 Task: Look for space in Naranjos, Mexico from 5th July, 2023 to 10th July, 2023 for 4 adults in price range Rs.9000 to Rs.14000. Place can be entire place with 2 bedrooms having 4 beds and 2 bathrooms. Property type can be house, flat, guest house. Booking option can be shelf check-in. Required host language is English.
Action: Mouse moved to (500, 94)
Screenshot: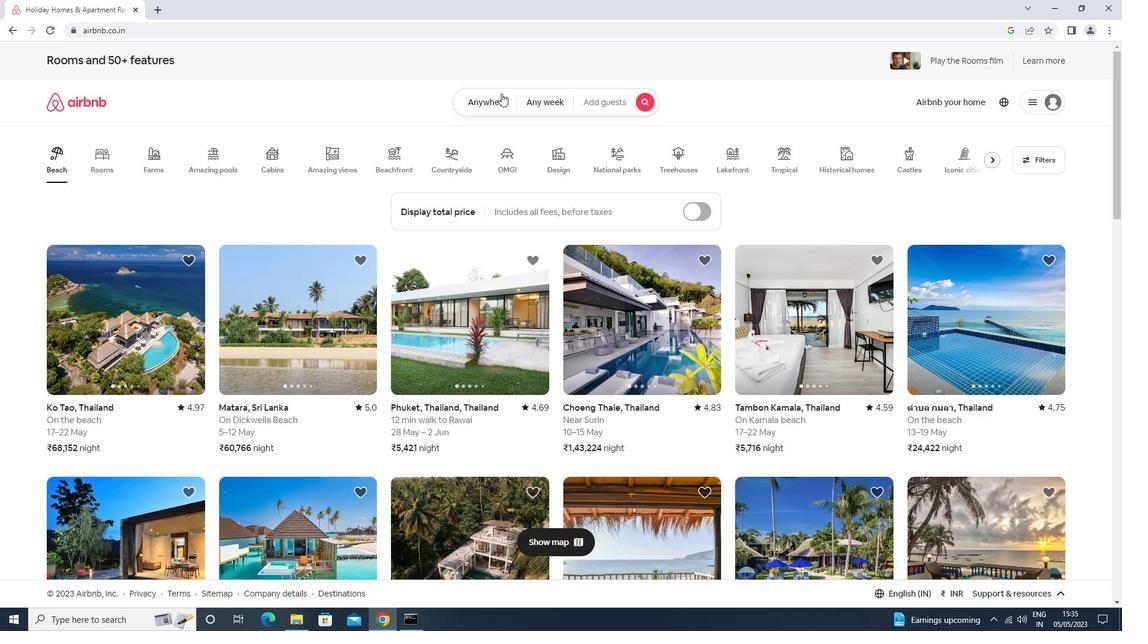 
Action: Mouse pressed left at (500, 94)
Screenshot: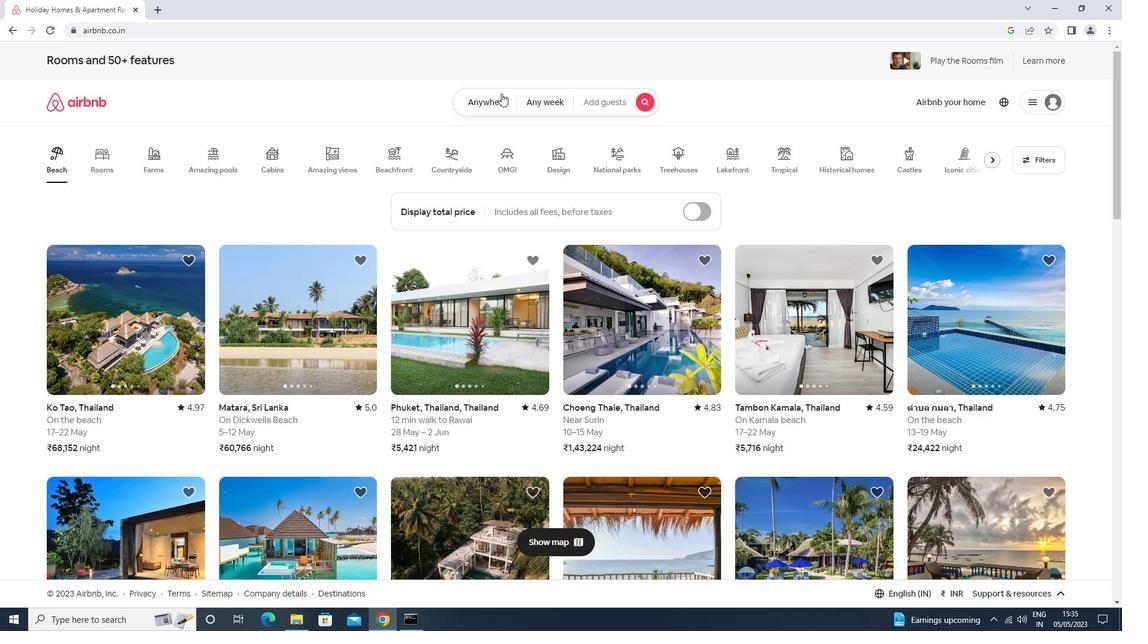 
Action: Mouse moved to (408, 149)
Screenshot: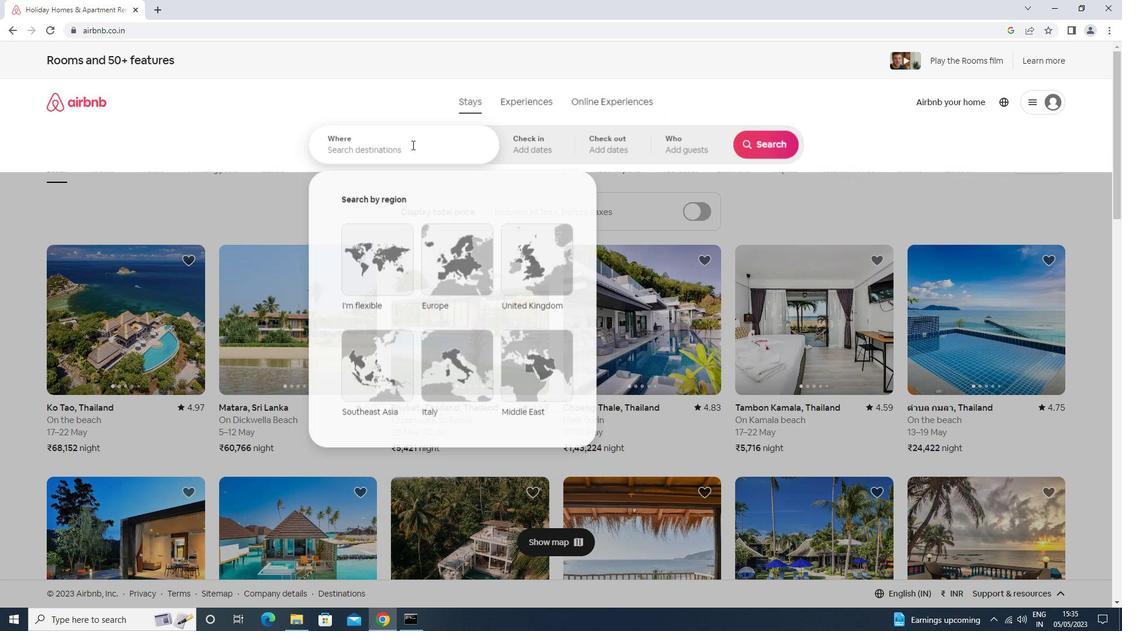 
Action: Mouse pressed left at (408, 149)
Screenshot: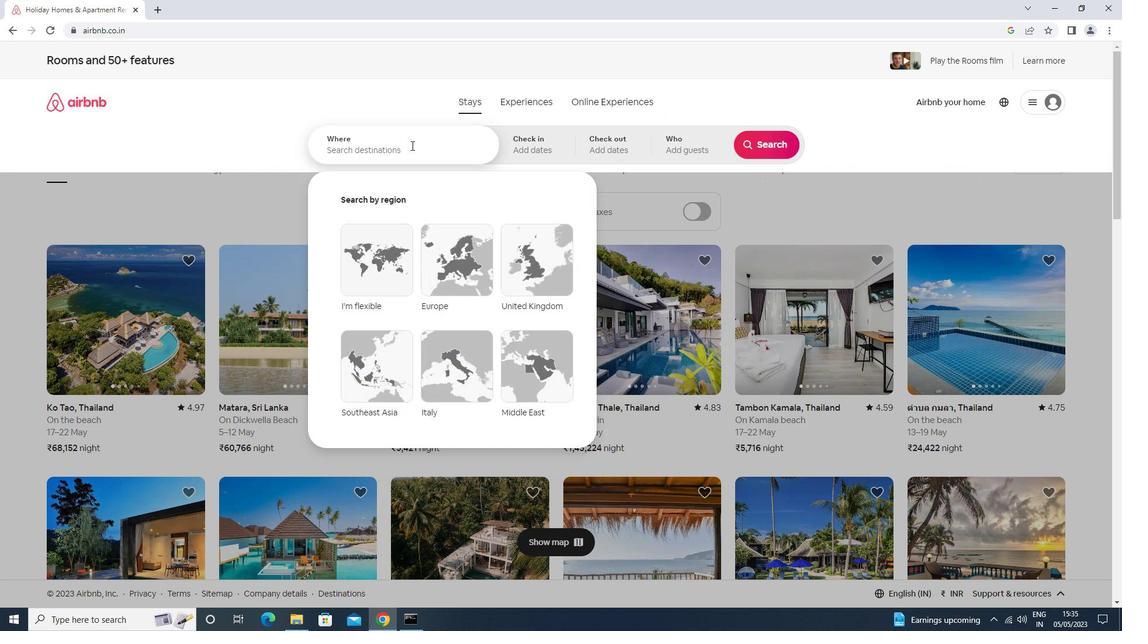 
Action: Mouse moved to (408, 152)
Screenshot: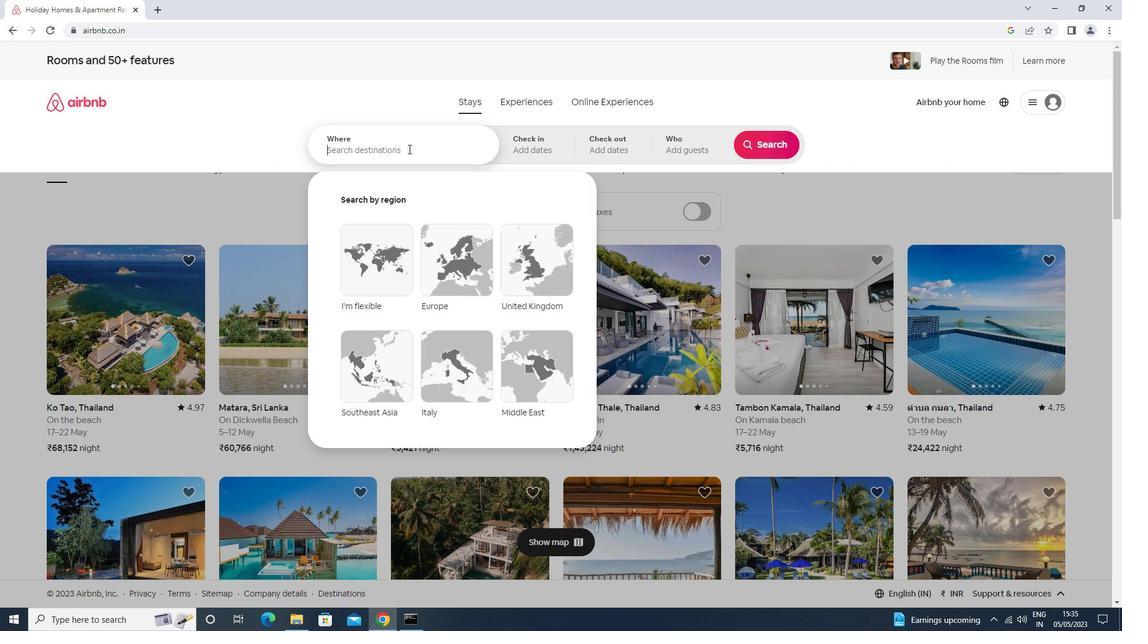 
Action: Key pressed naranjos<Key.space><Key.shift><Key.shift><Key.shift><Key.shift><Key.shift>,<Key.space>MEXICO<Key.enter>
Screenshot: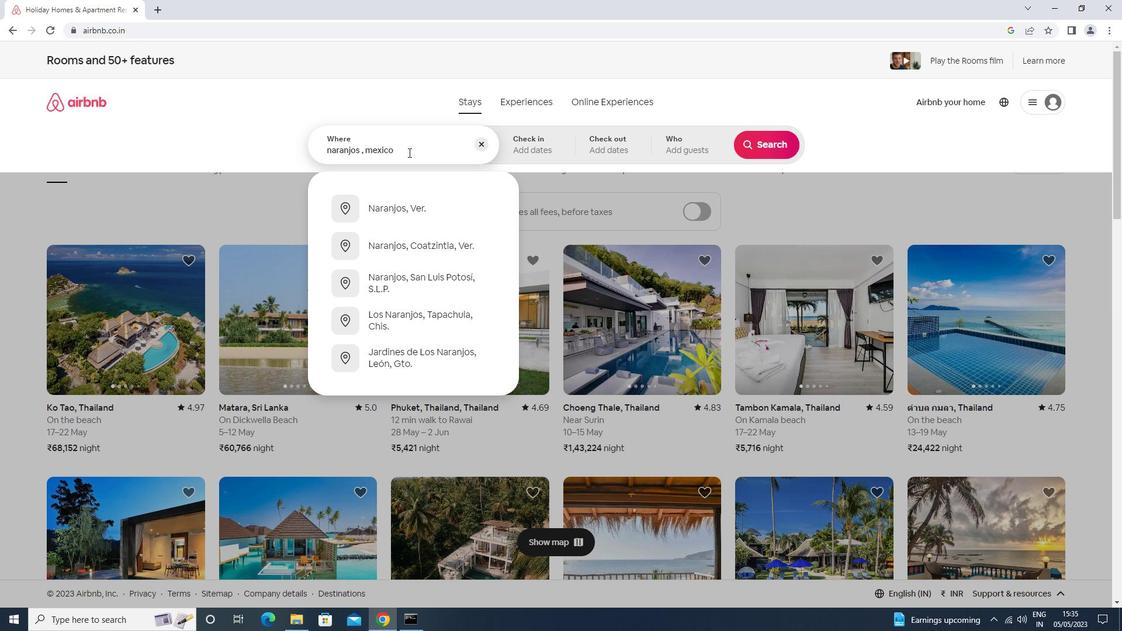 
Action: Mouse moved to (764, 242)
Screenshot: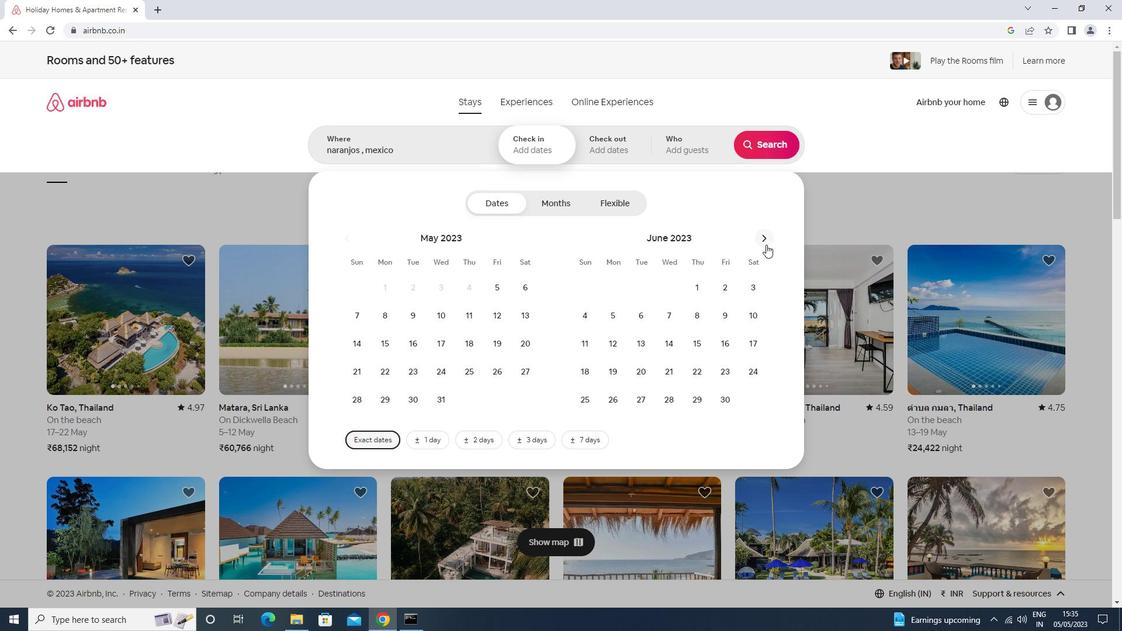 
Action: Mouse pressed left at (764, 242)
Screenshot: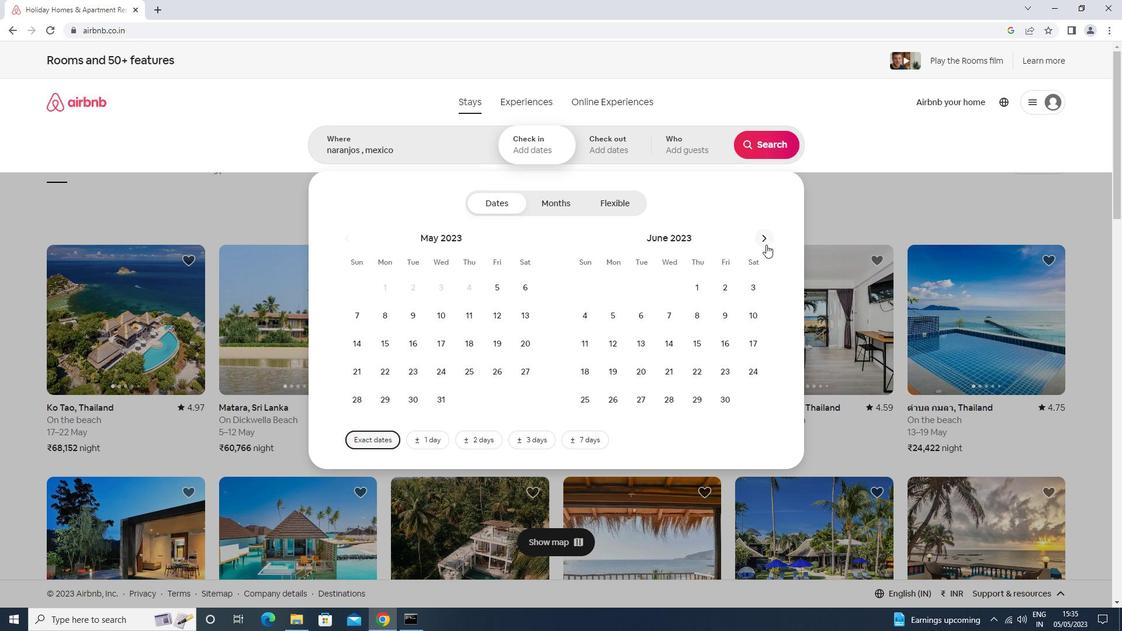 
Action: Mouse moved to (672, 310)
Screenshot: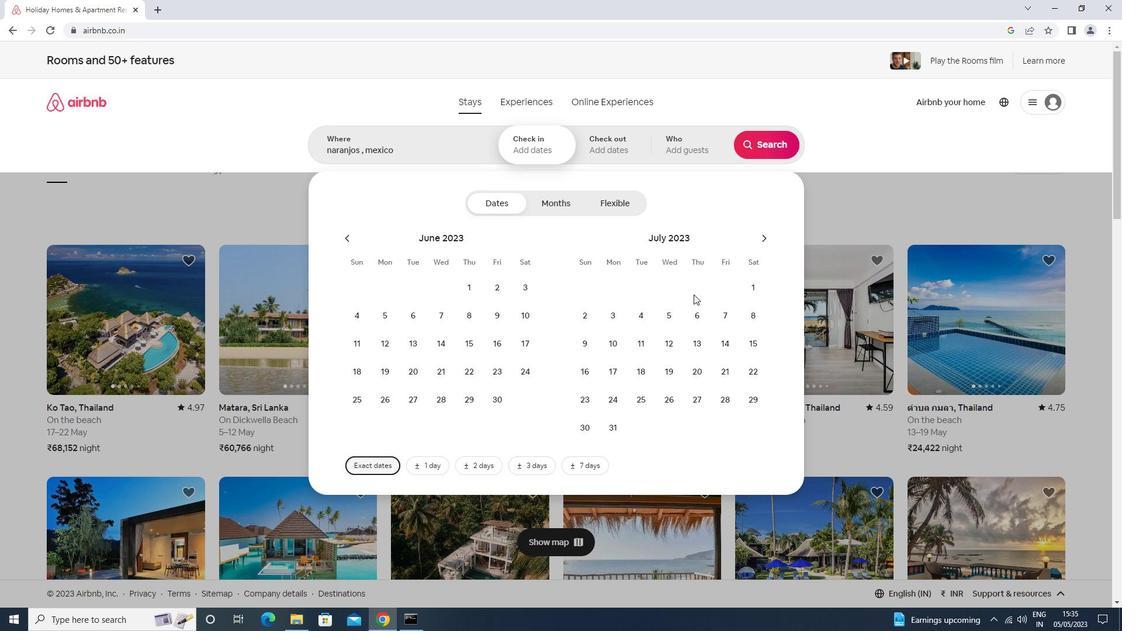 
Action: Mouse pressed left at (672, 310)
Screenshot: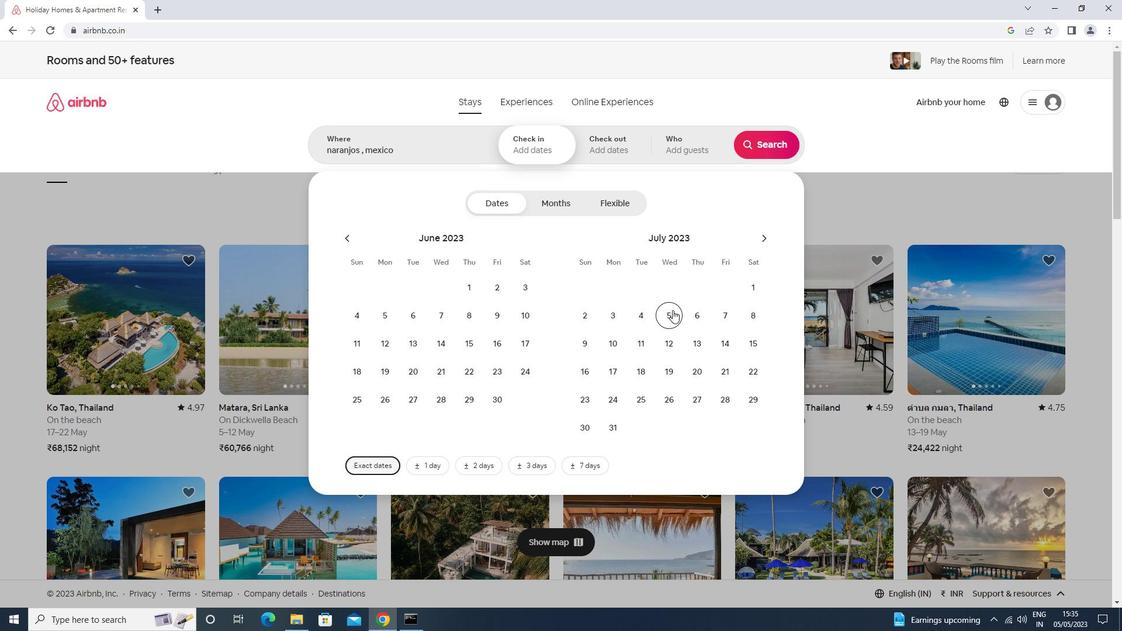 
Action: Mouse moved to (605, 344)
Screenshot: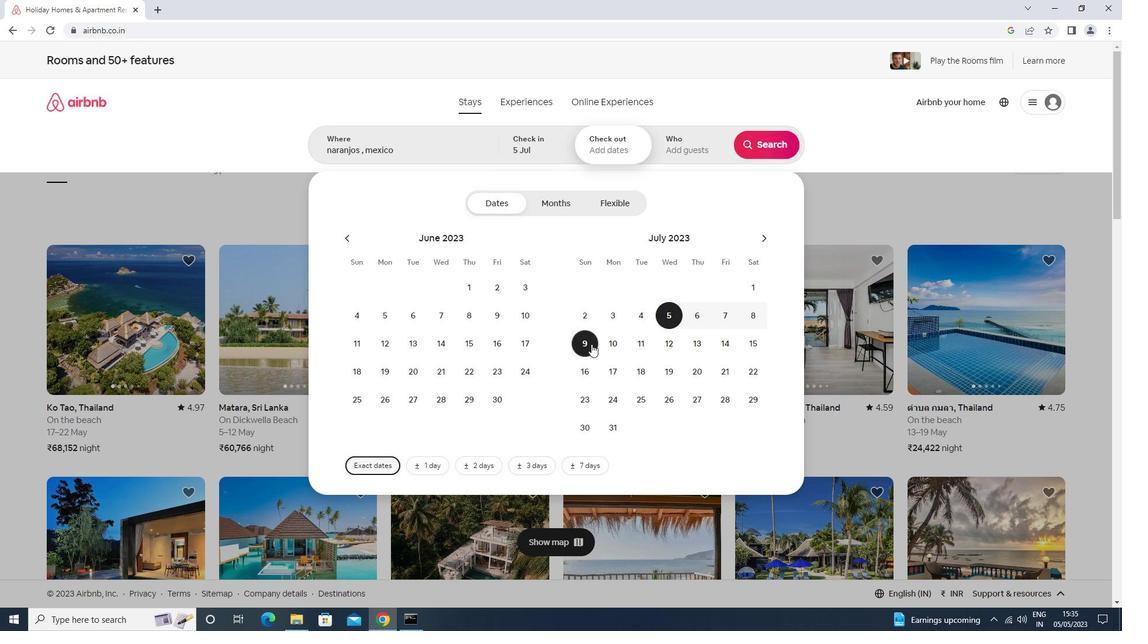 
Action: Mouse pressed left at (605, 344)
Screenshot: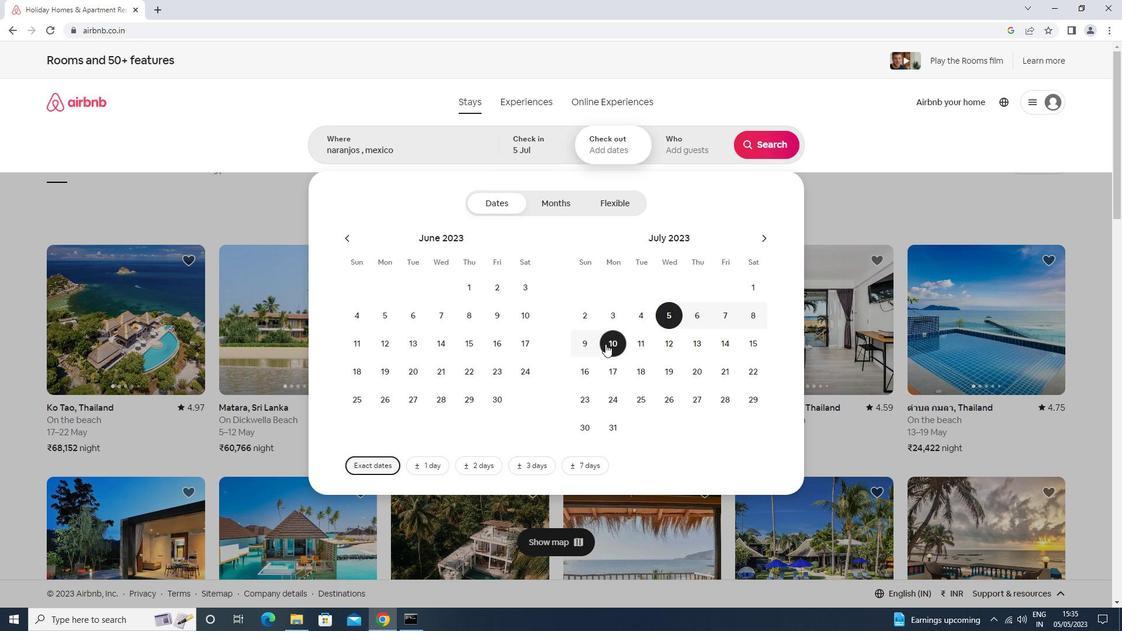 
Action: Mouse moved to (675, 166)
Screenshot: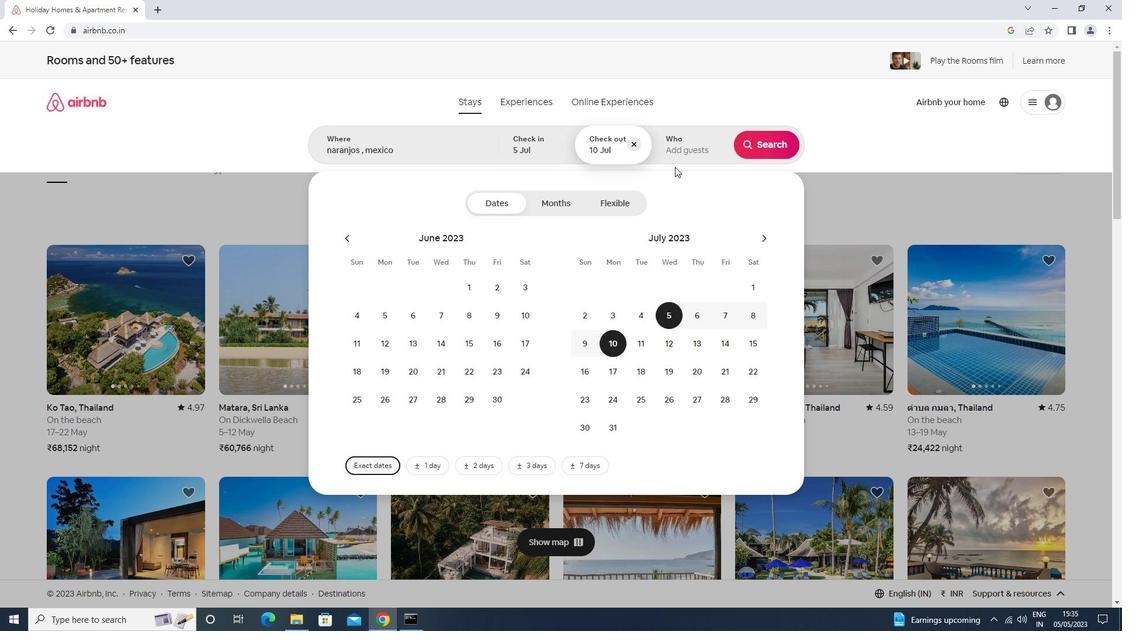 
Action: Mouse pressed left at (675, 166)
Screenshot: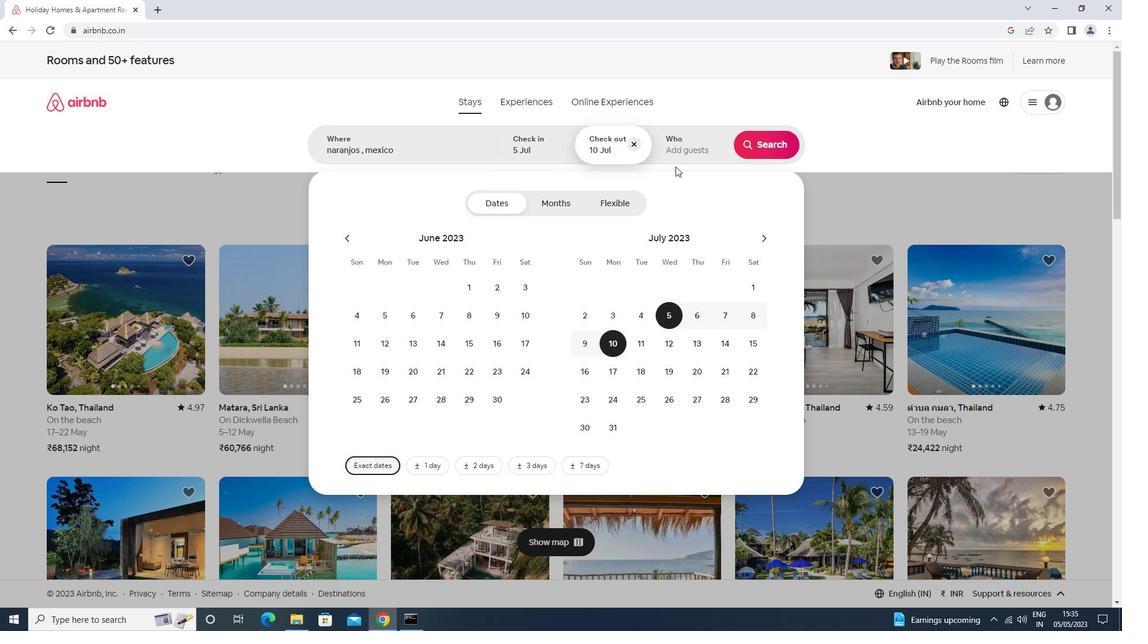 
Action: Mouse moved to (680, 146)
Screenshot: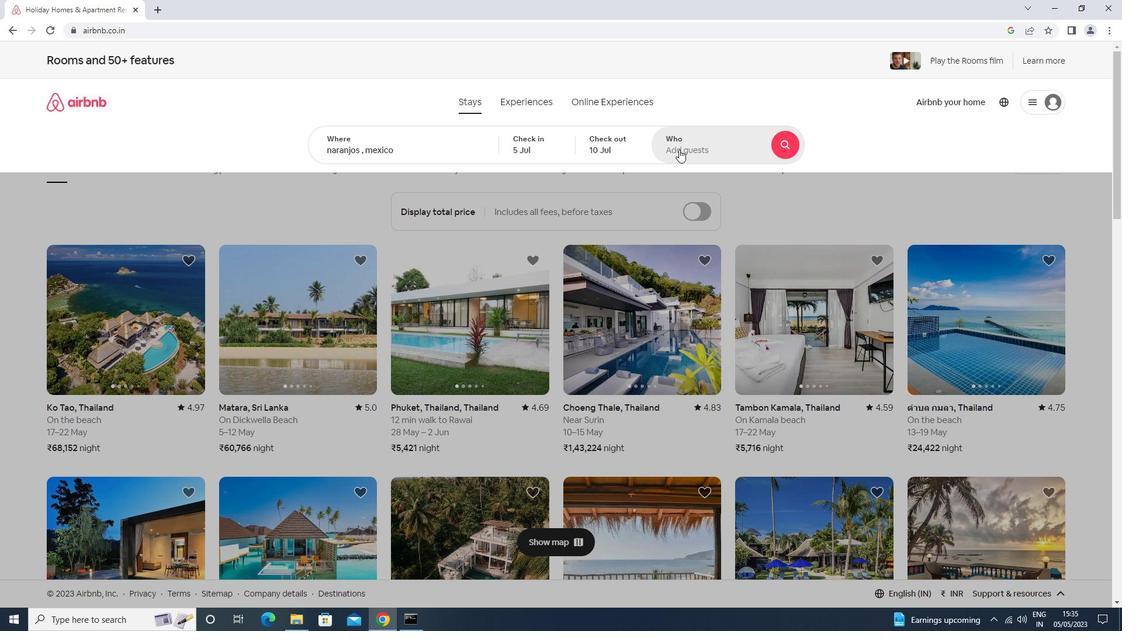 
Action: Mouse pressed left at (680, 146)
Screenshot: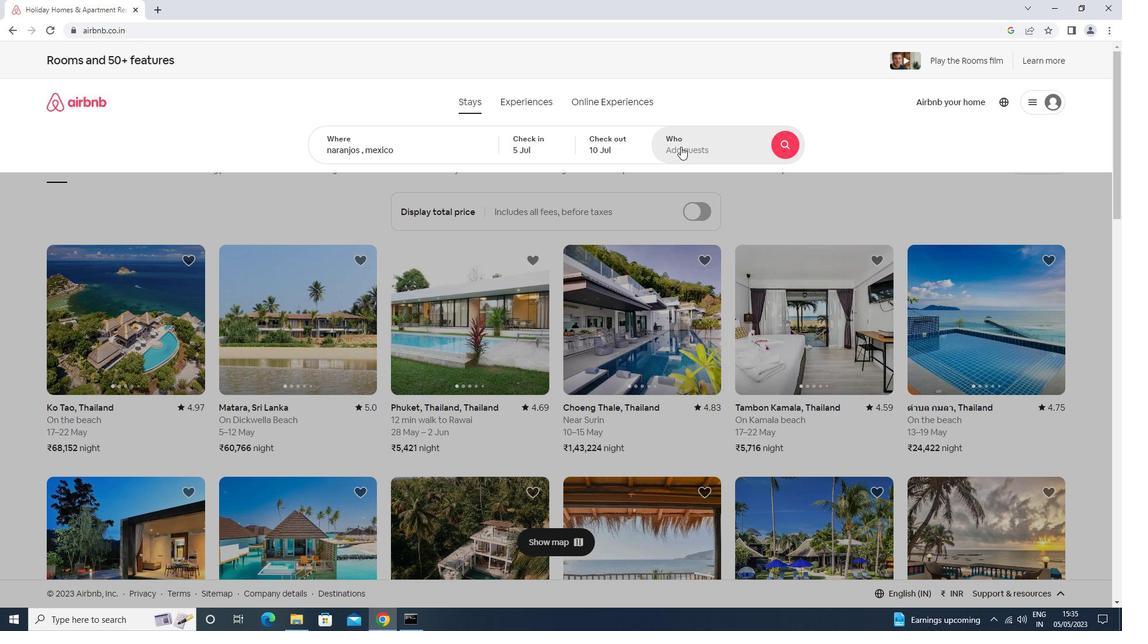 
Action: Mouse moved to (767, 213)
Screenshot: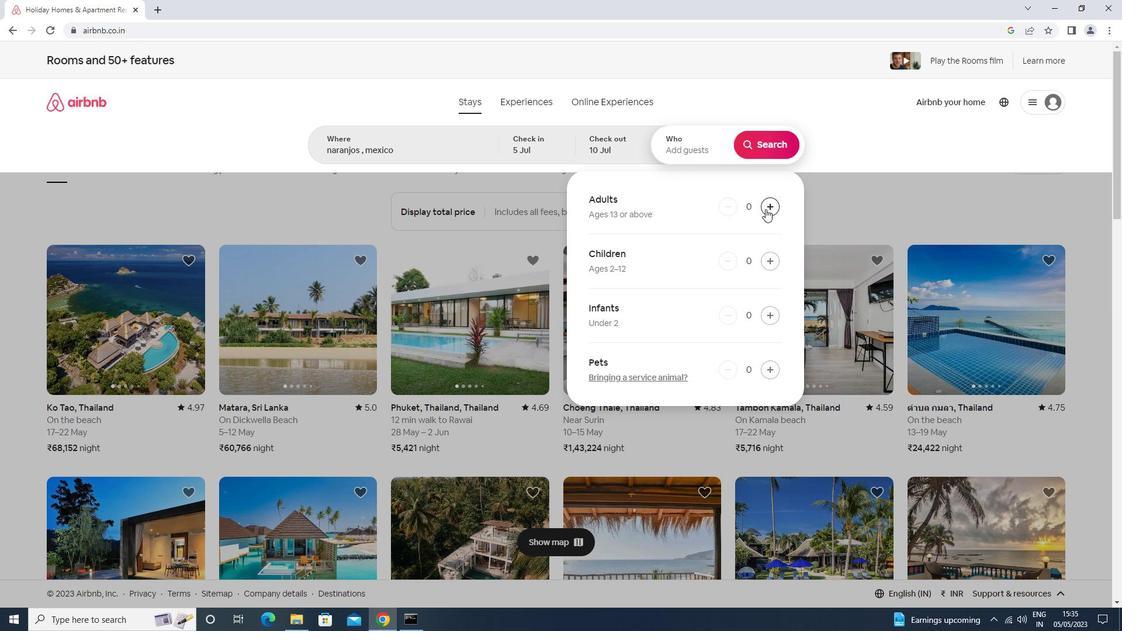 
Action: Mouse pressed left at (767, 213)
Screenshot: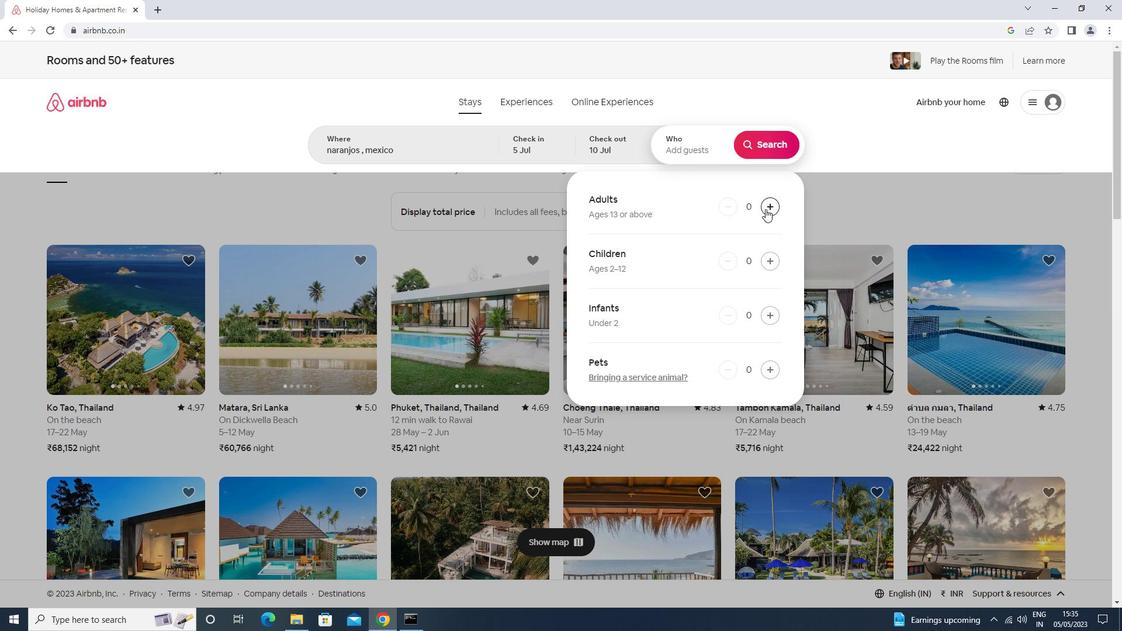 
Action: Mouse pressed left at (767, 213)
Screenshot: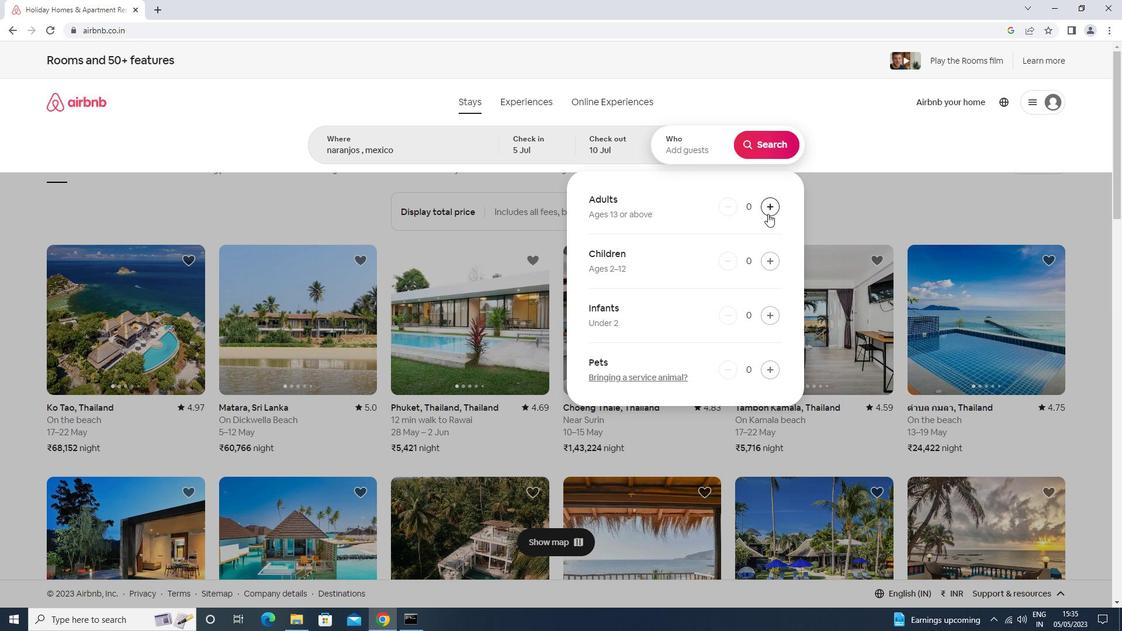 
Action: Mouse pressed left at (767, 213)
Screenshot: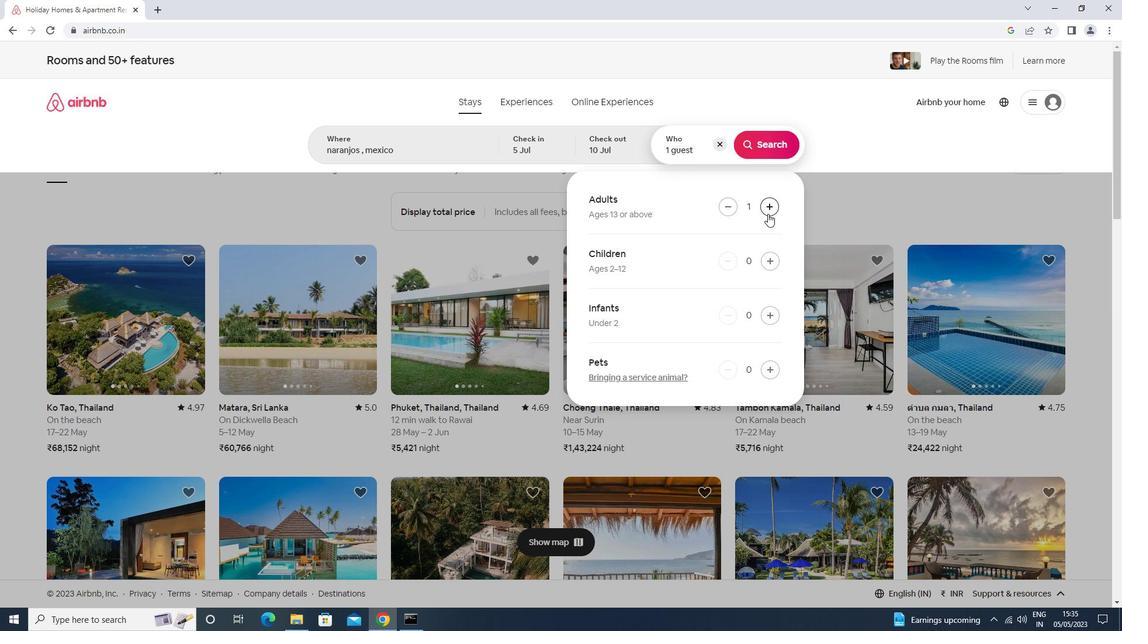 
Action: Mouse pressed left at (767, 213)
Screenshot: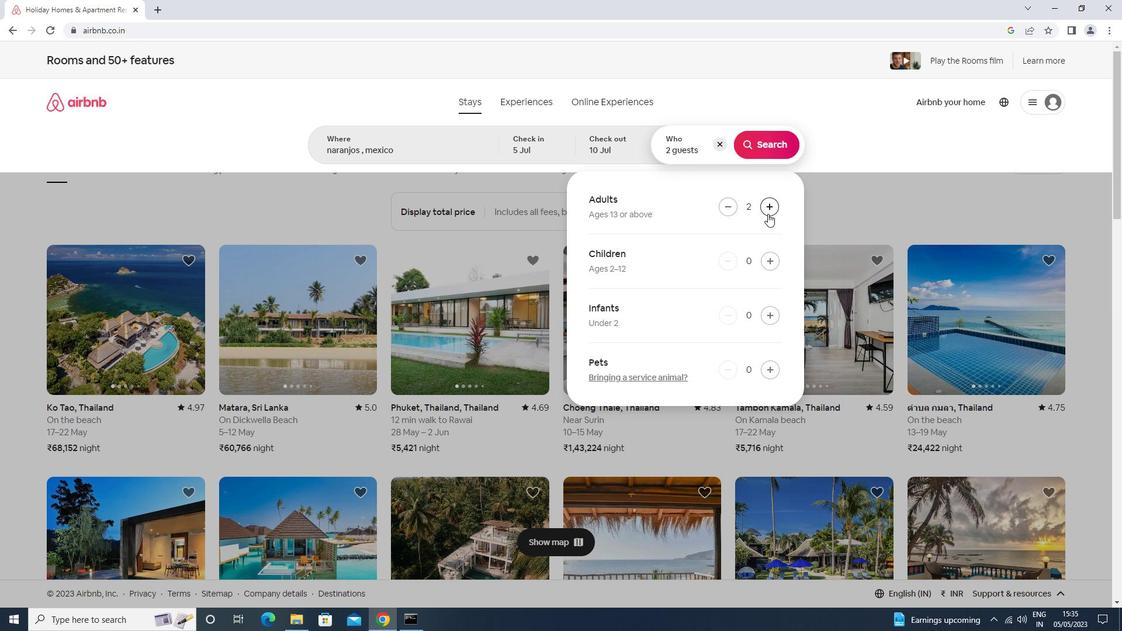
Action: Mouse moved to (760, 156)
Screenshot: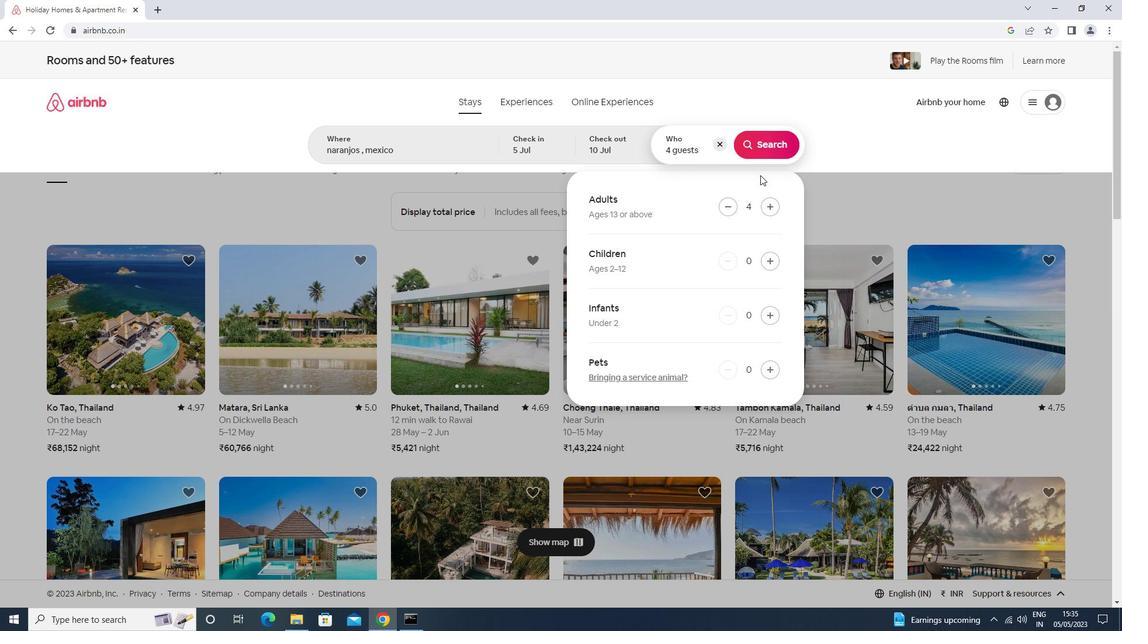 
Action: Mouse pressed left at (760, 156)
Screenshot: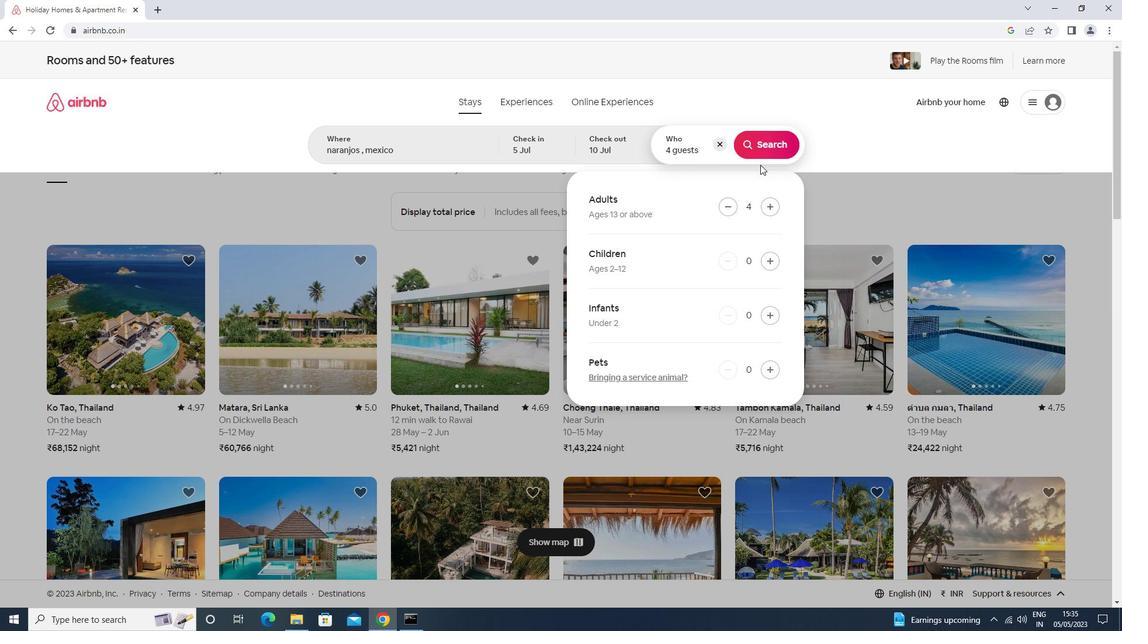 
Action: Mouse moved to (1072, 121)
Screenshot: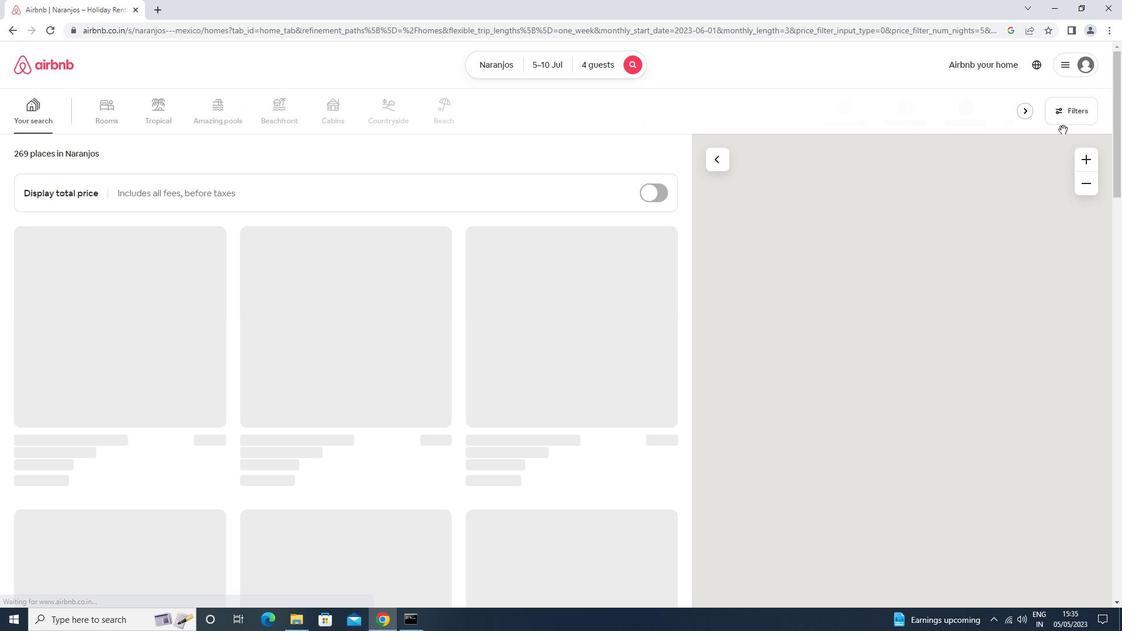 
Action: Mouse pressed left at (1072, 121)
Screenshot: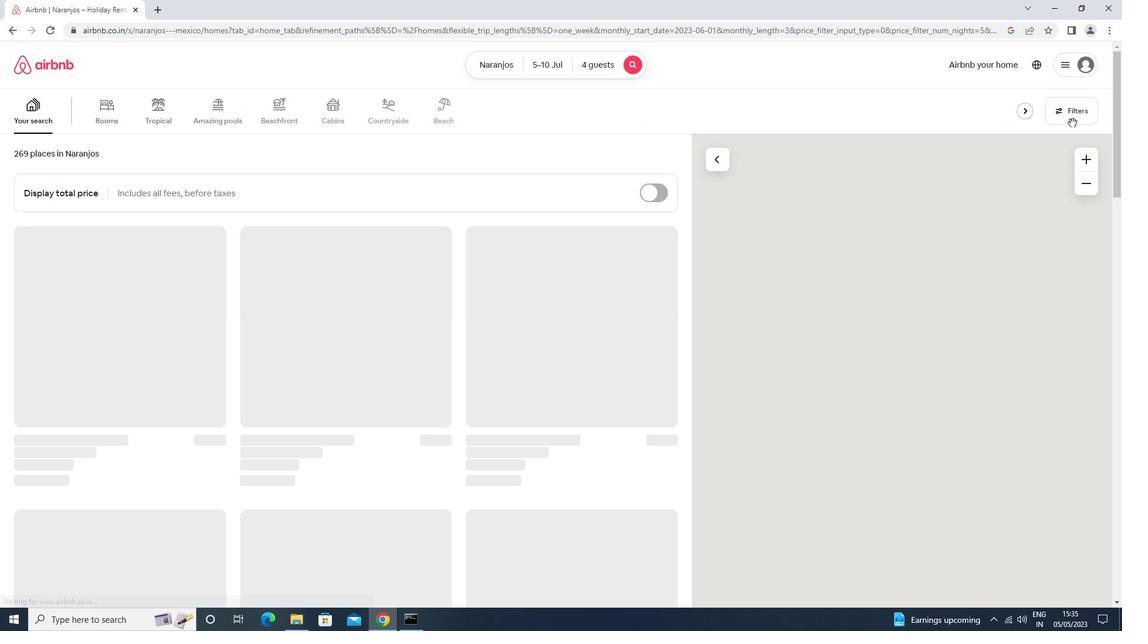 
Action: Mouse moved to (458, 403)
Screenshot: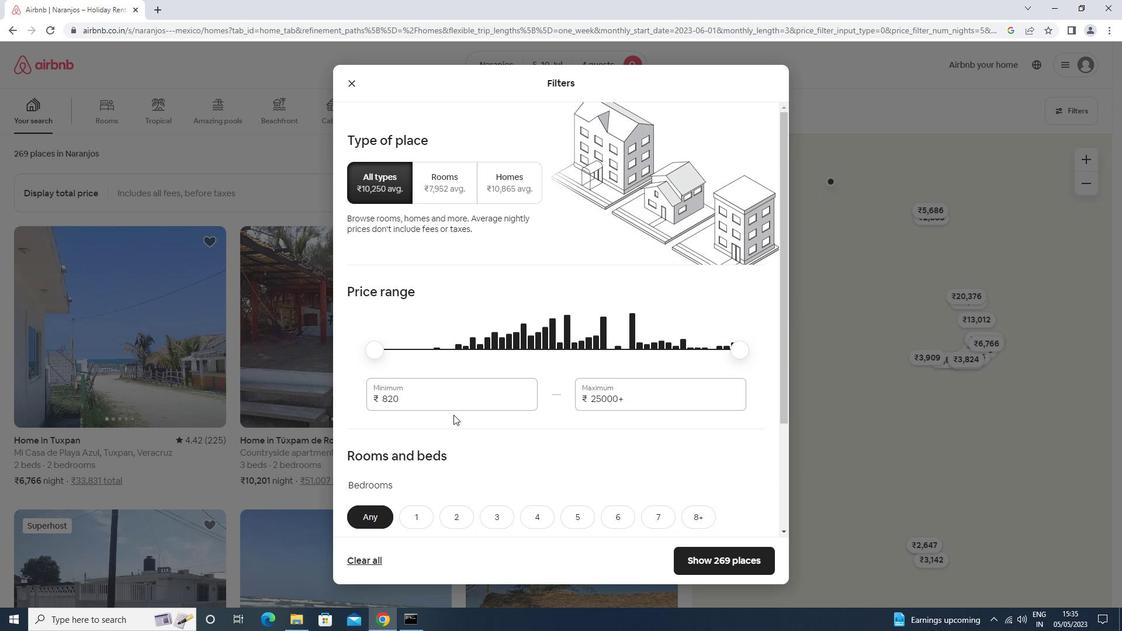 
Action: Mouse pressed left at (458, 403)
Screenshot: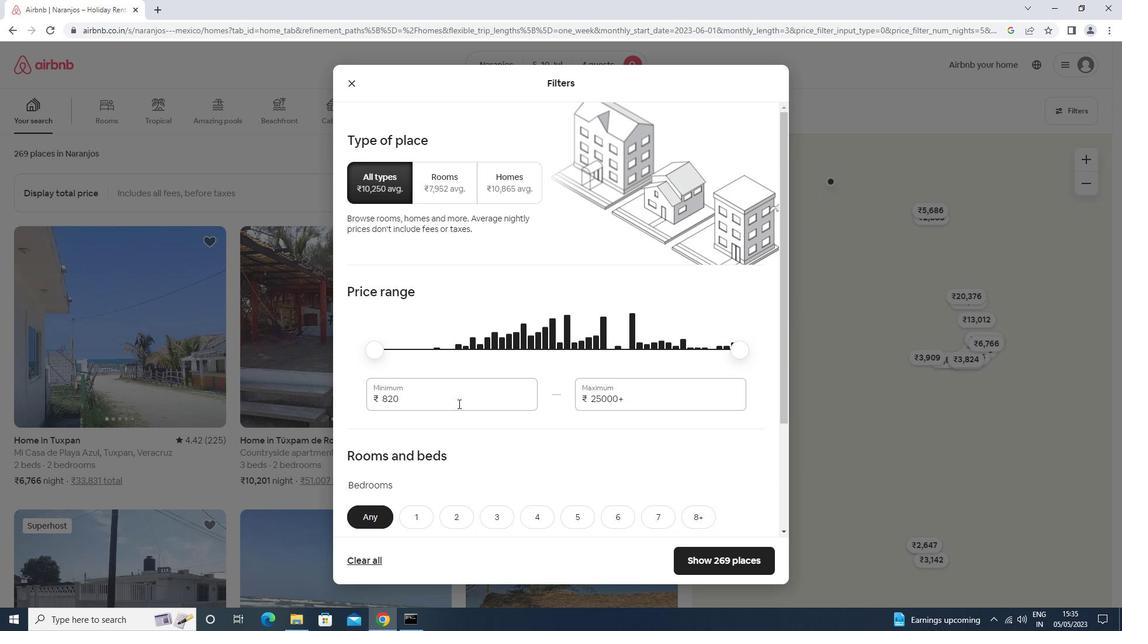 
Action: Mouse moved to (457, 404)
Screenshot: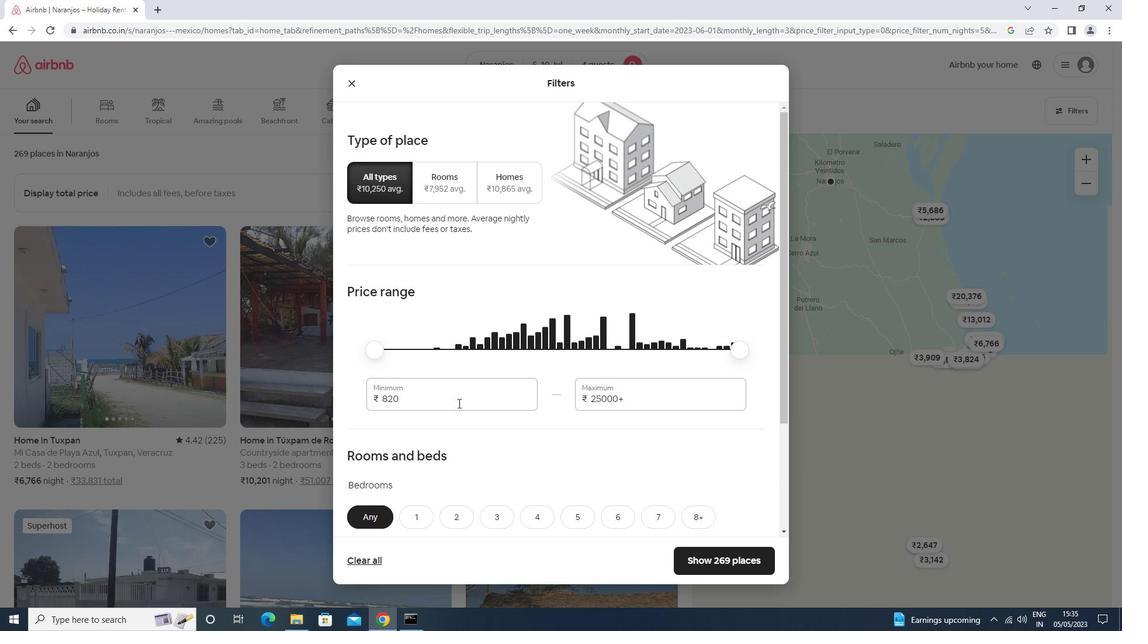 
Action: Key pressed <Key.backspace><Key.backspace><Key.backspace>9000<Key.tab>14000
Screenshot: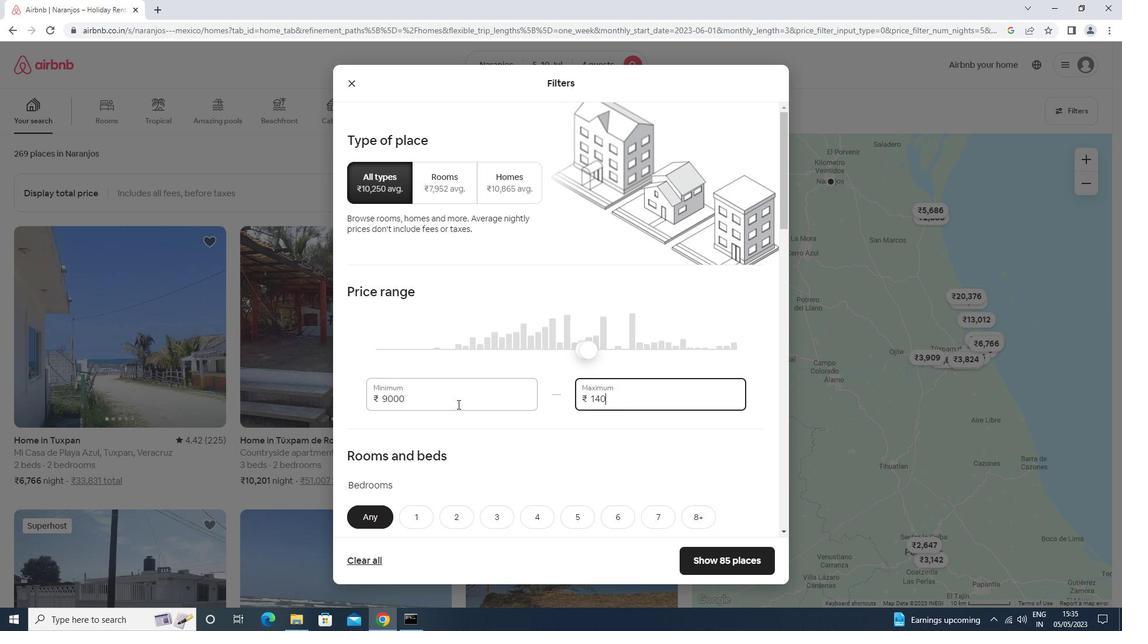 
Action: Mouse moved to (457, 404)
Screenshot: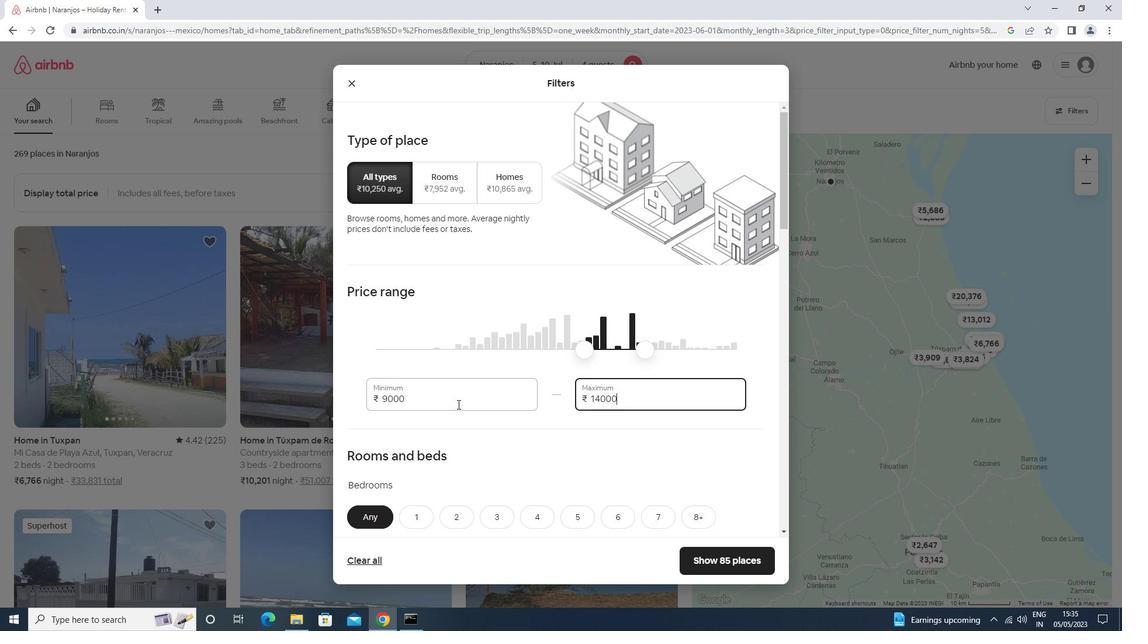 
Action: Mouse scrolled (457, 404) with delta (0, 0)
Screenshot: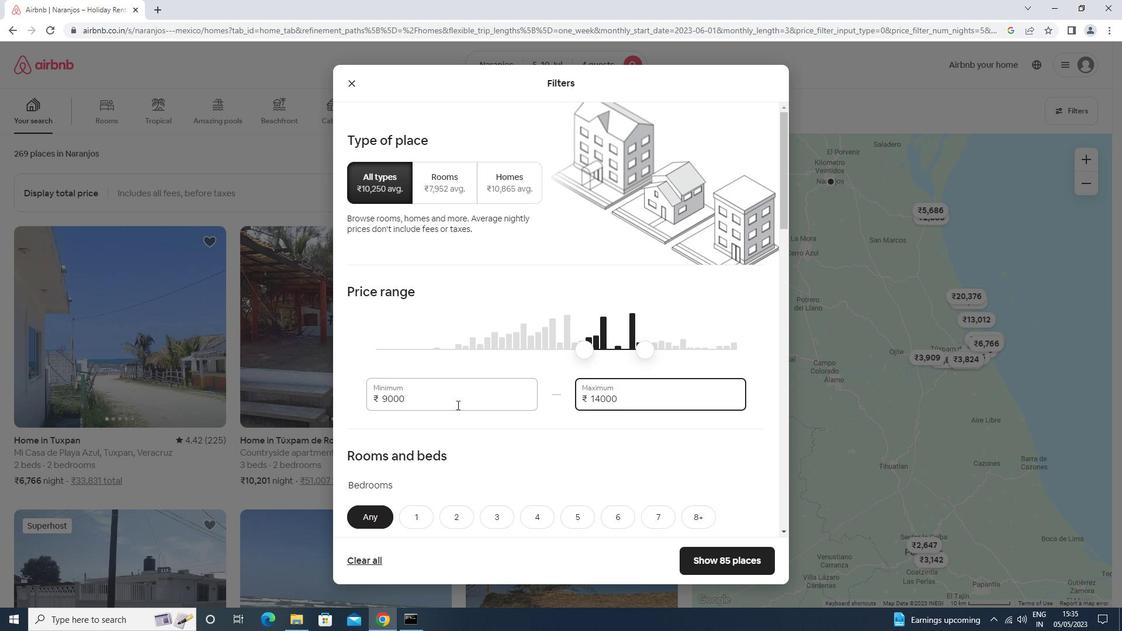 
Action: Mouse scrolled (457, 404) with delta (0, 0)
Screenshot: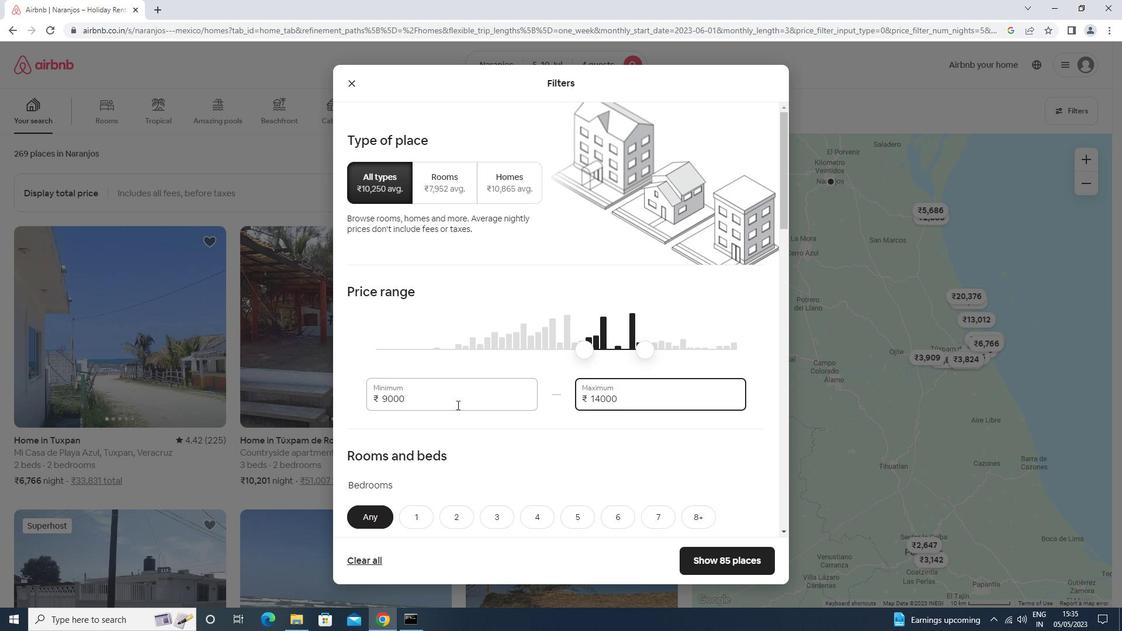 
Action: Mouse scrolled (457, 404) with delta (0, 0)
Screenshot: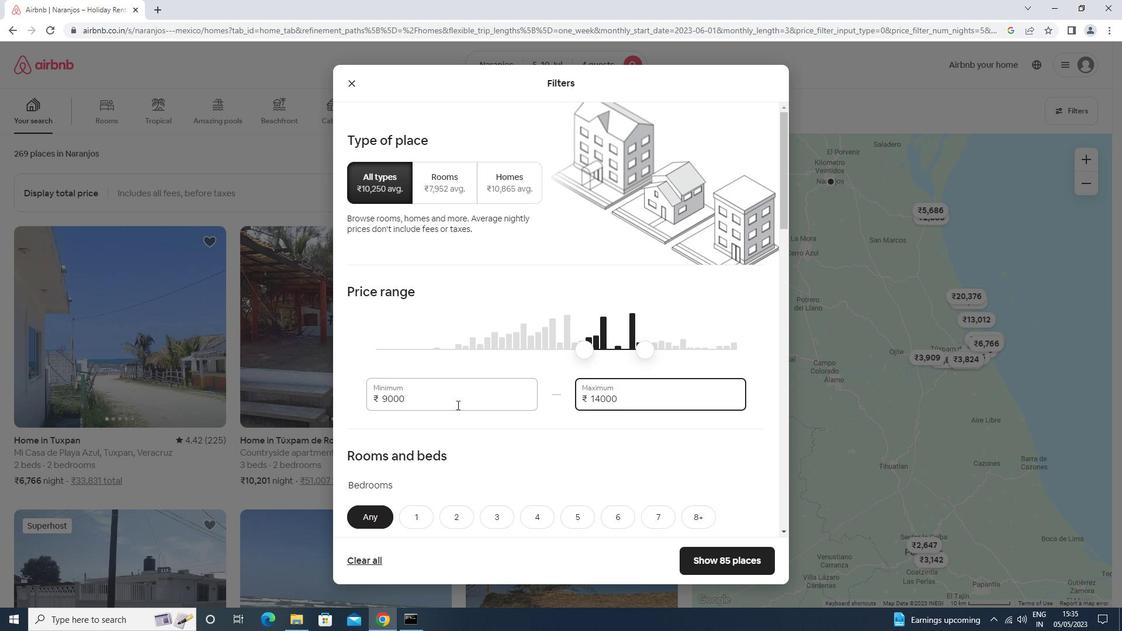 
Action: Mouse scrolled (457, 404) with delta (0, 0)
Screenshot: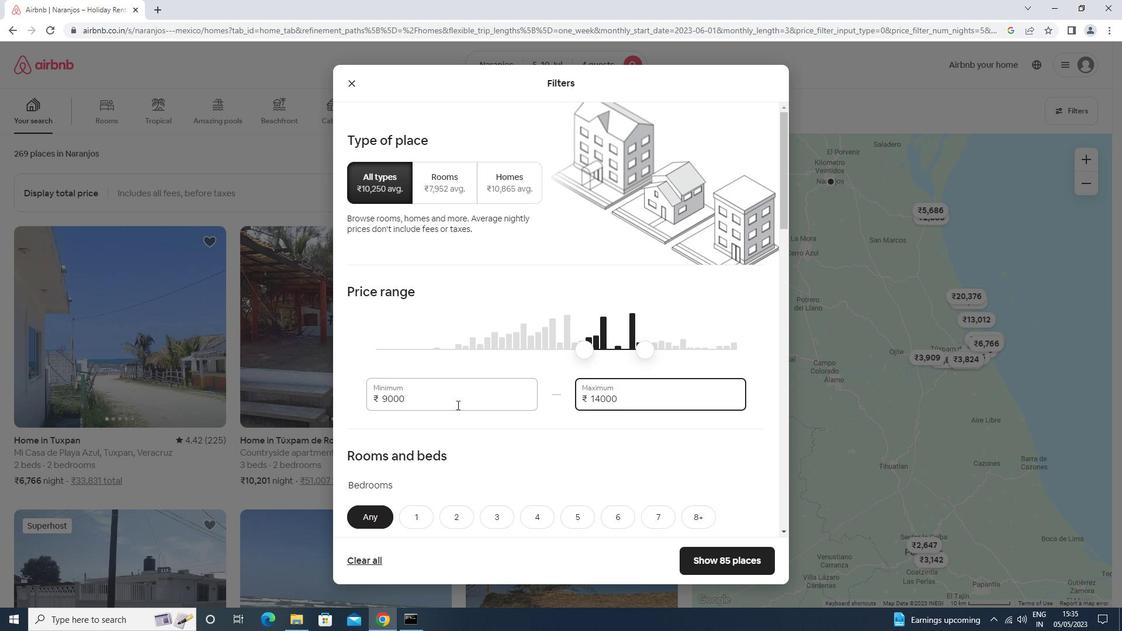 
Action: Mouse scrolled (457, 404) with delta (0, 0)
Screenshot: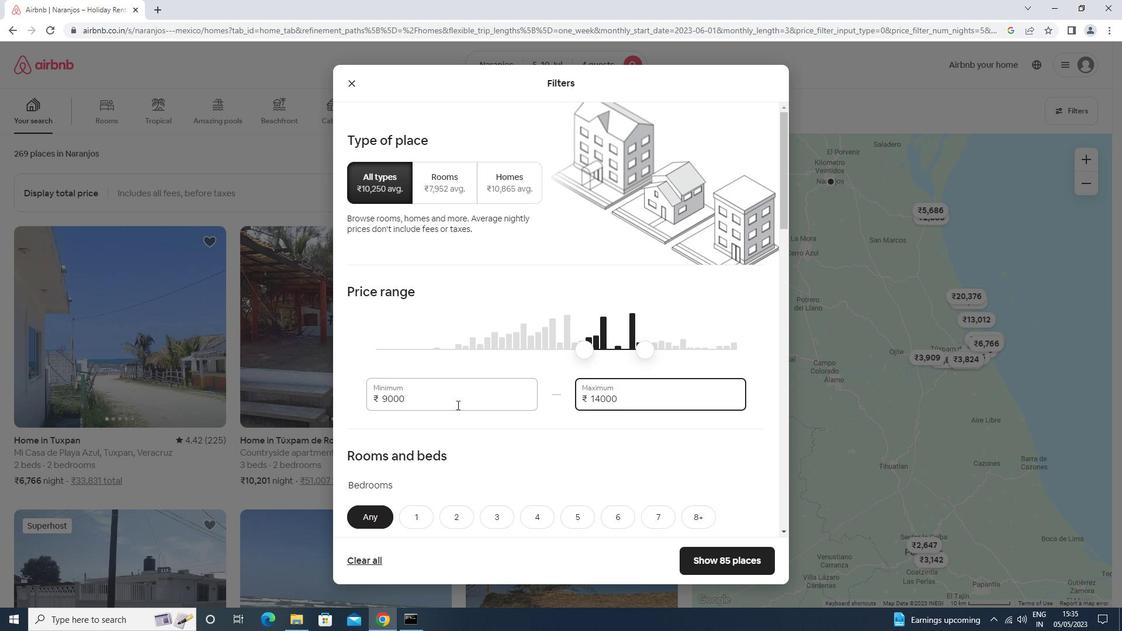 
Action: Mouse moved to (461, 232)
Screenshot: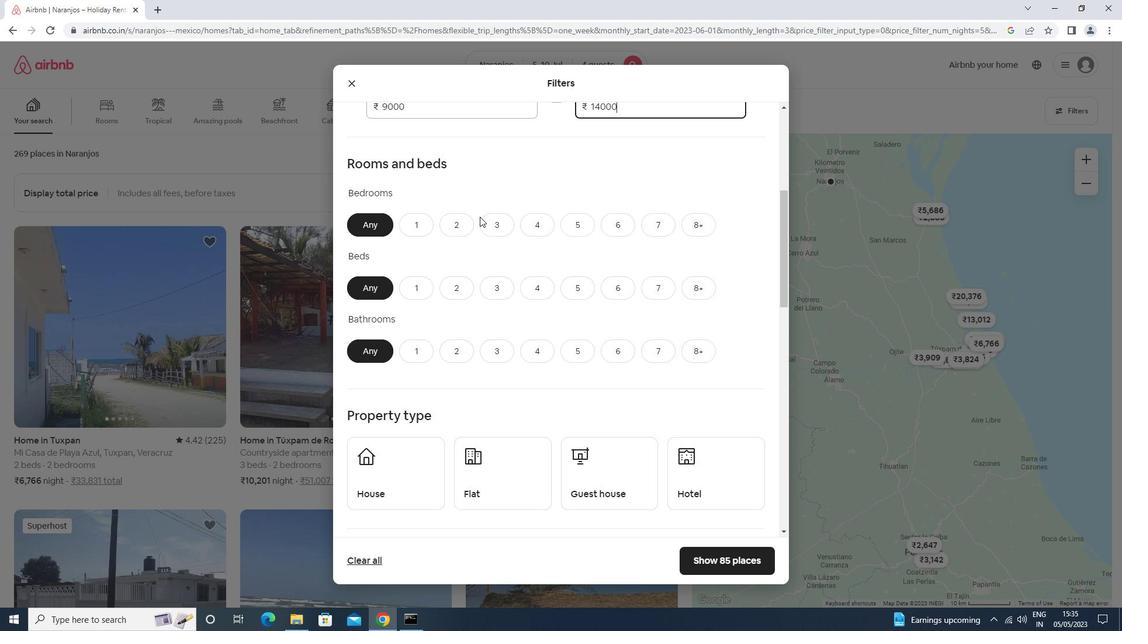 
Action: Mouse pressed left at (461, 232)
Screenshot: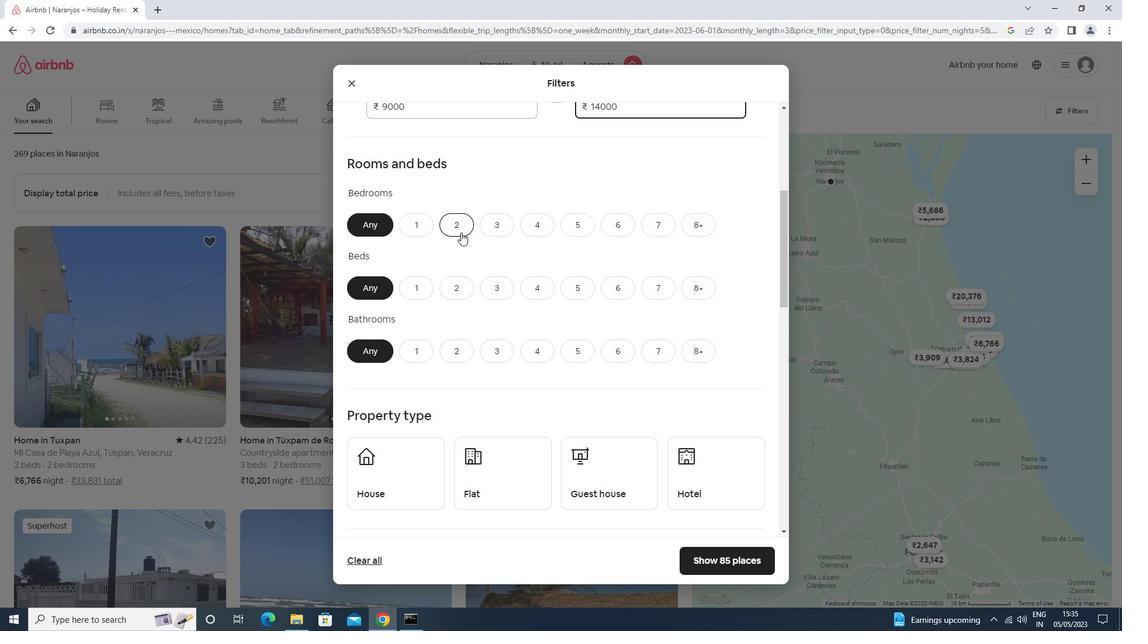 
Action: Mouse moved to (520, 288)
Screenshot: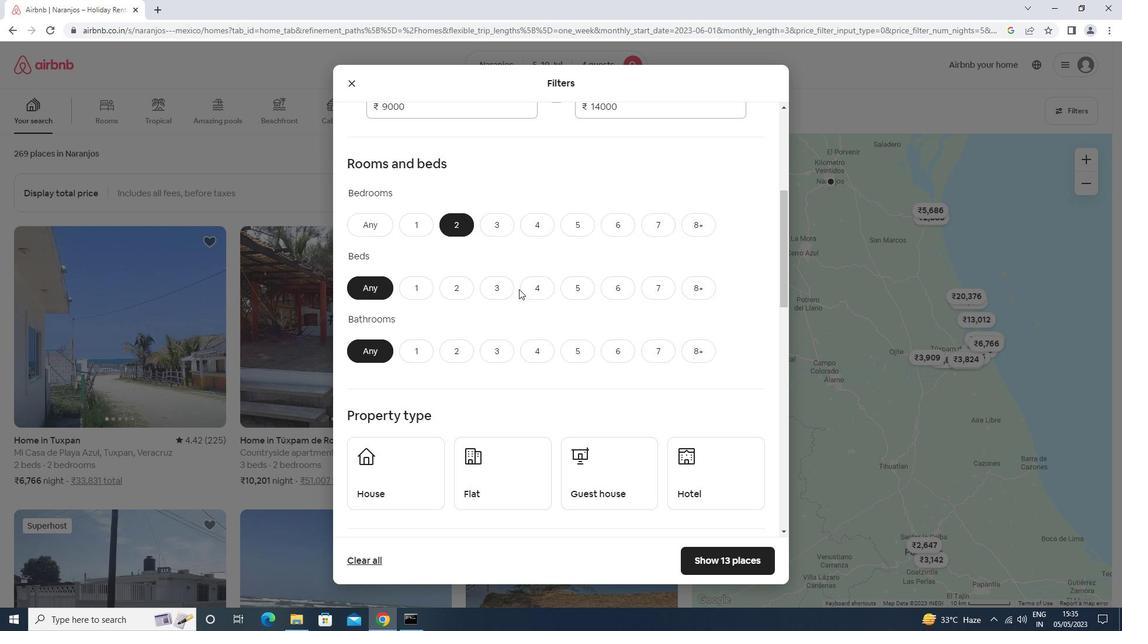 
Action: Mouse pressed left at (520, 288)
Screenshot: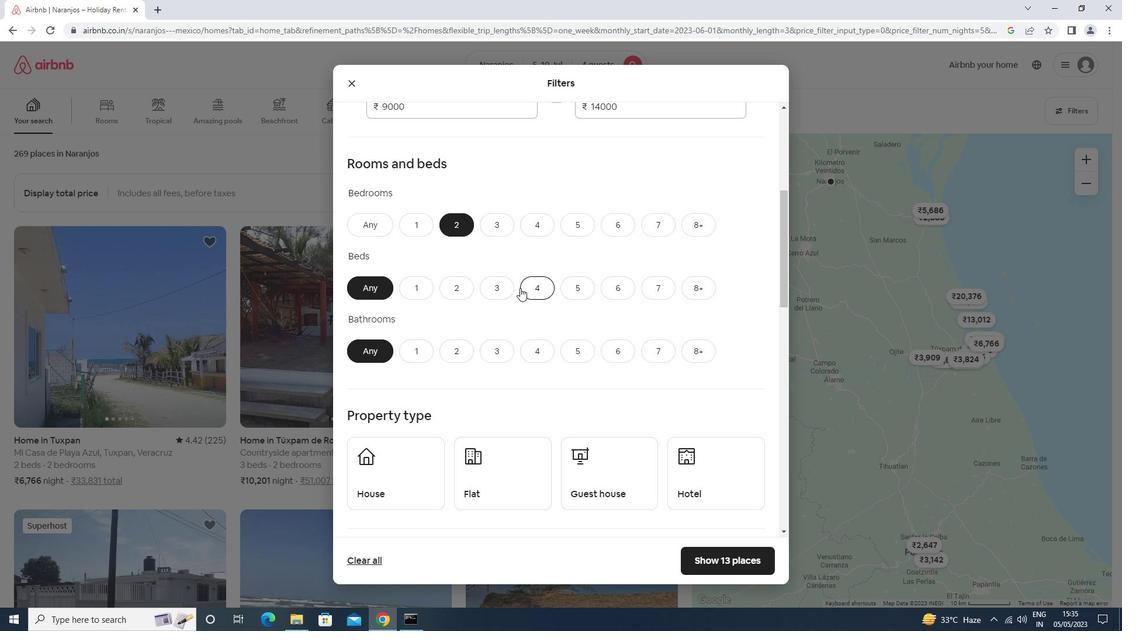 
Action: Mouse moved to (449, 351)
Screenshot: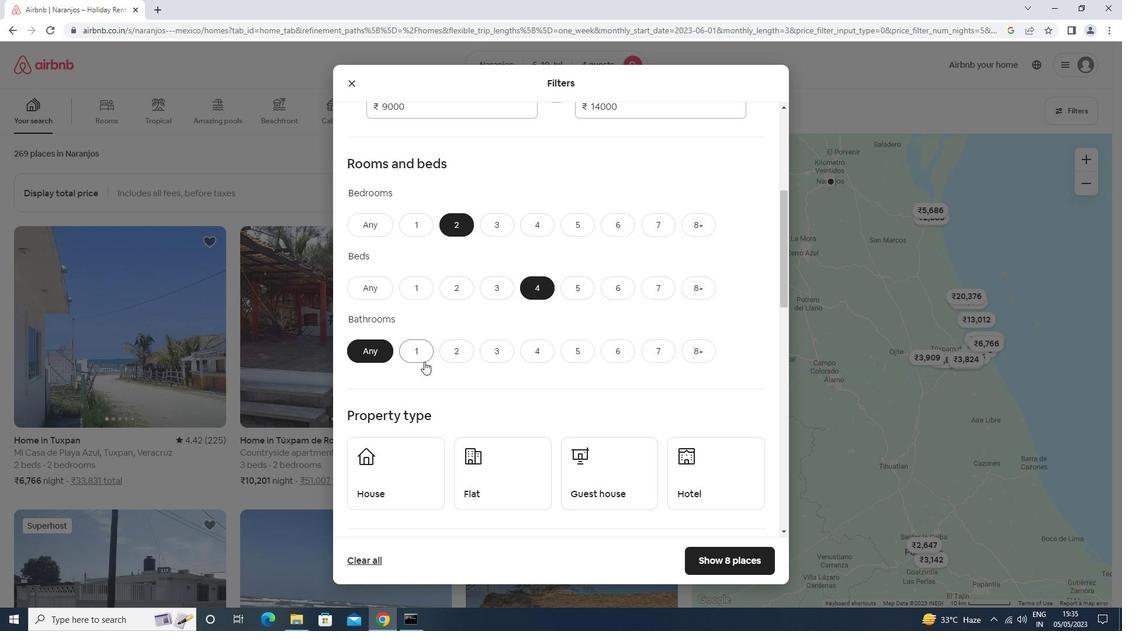 
Action: Mouse pressed left at (449, 351)
Screenshot: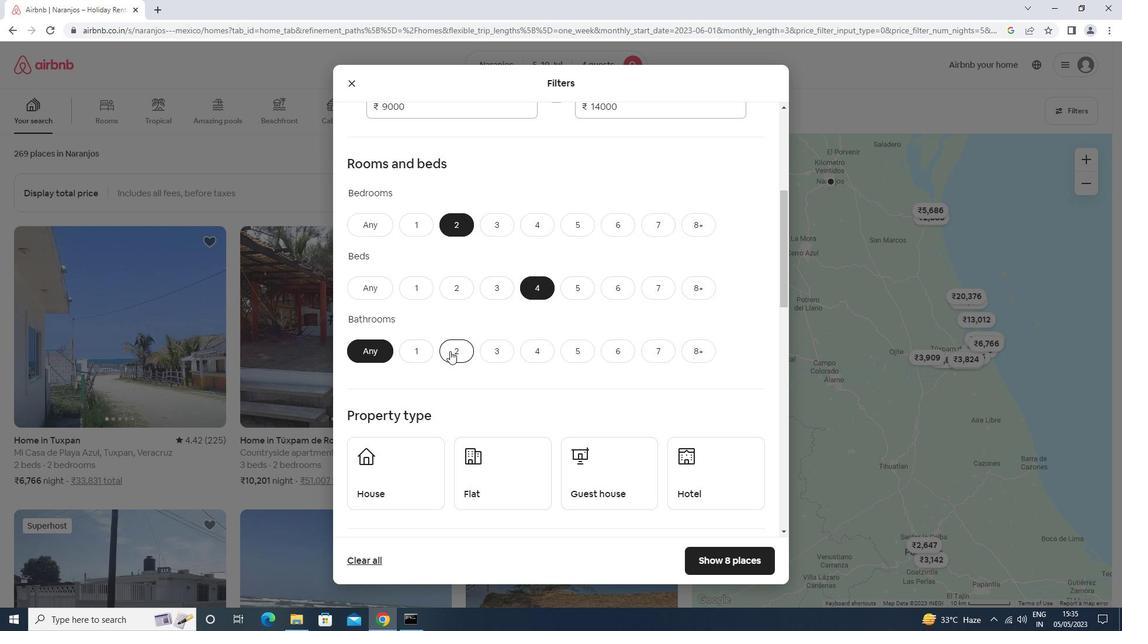 
Action: Mouse moved to (451, 351)
Screenshot: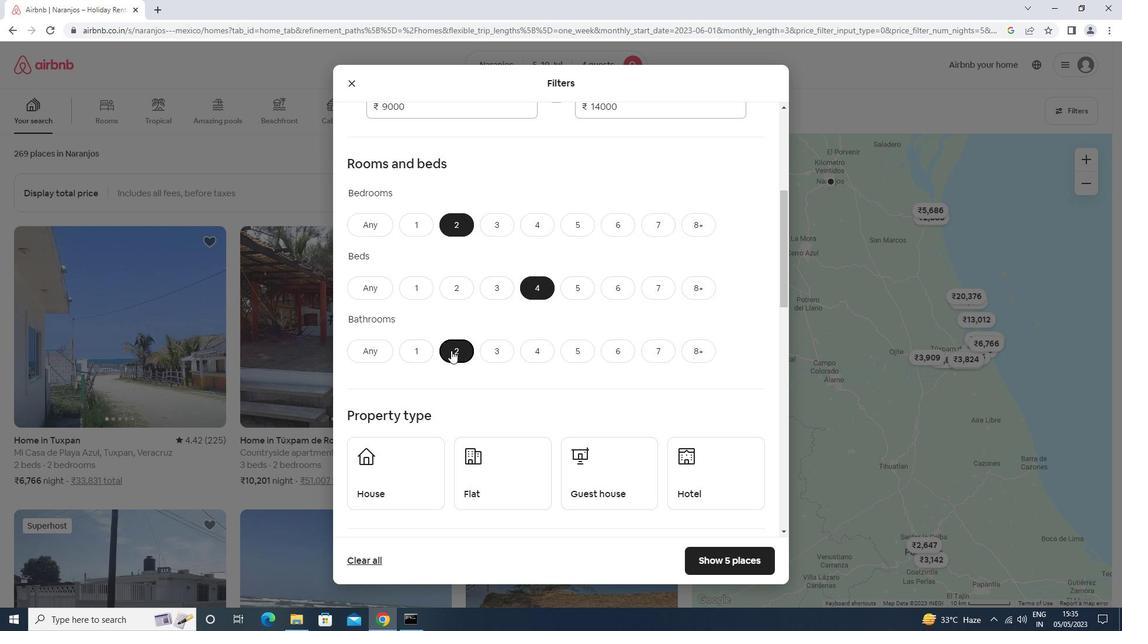 
Action: Mouse scrolled (451, 350) with delta (0, 0)
Screenshot: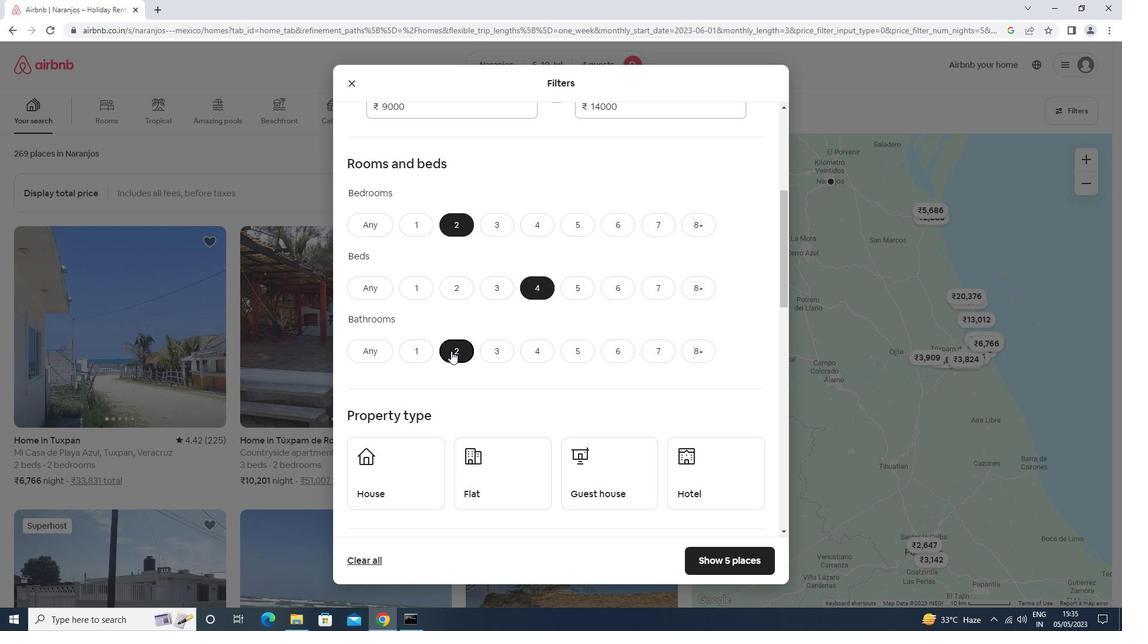 
Action: Mouse scrolled (451, 350) with delta (0, 0)
Screenshot: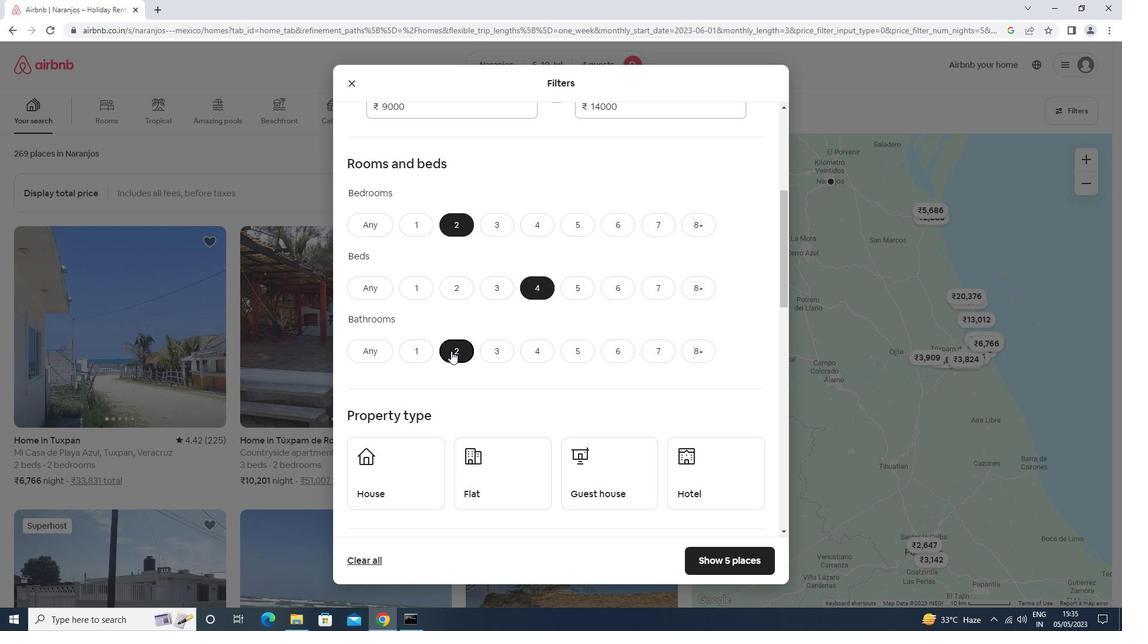 
Action: Mouse moved to (419, 345)
Screenshot: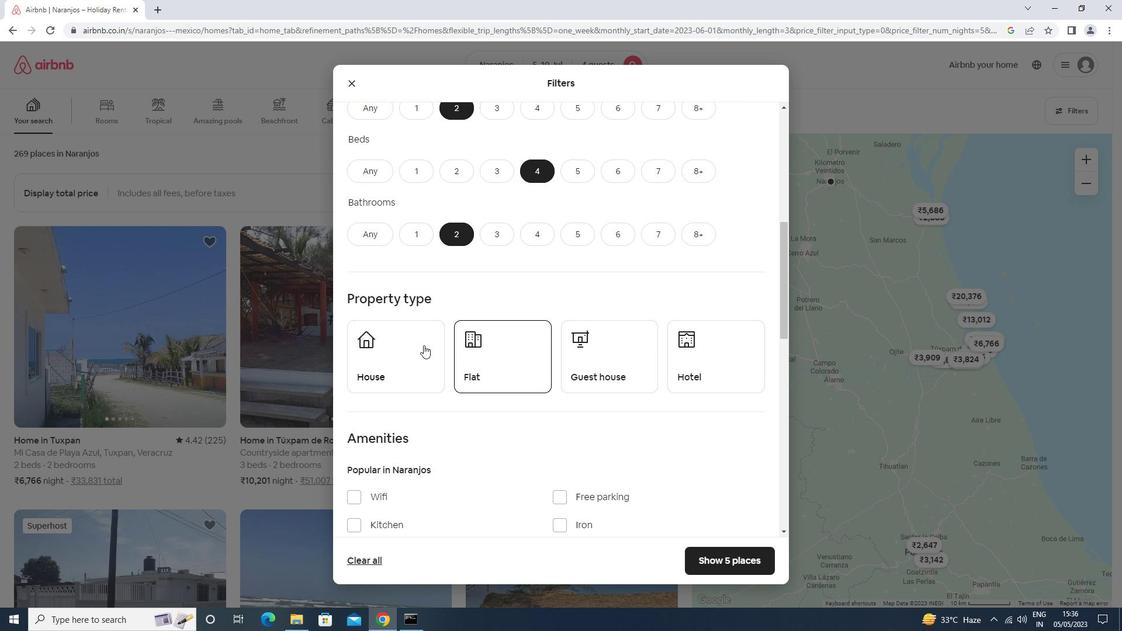 
Action: Mouse pressed left at (419, 345)
Screenshot: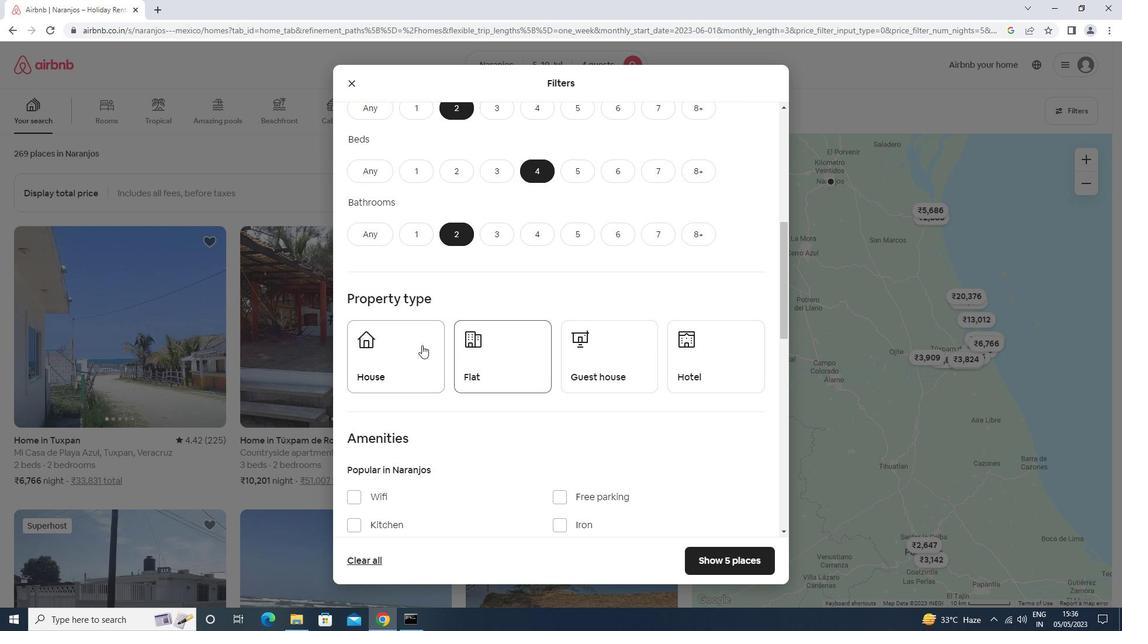 
Action: Mouse moved to (509, 364)
Screenshot: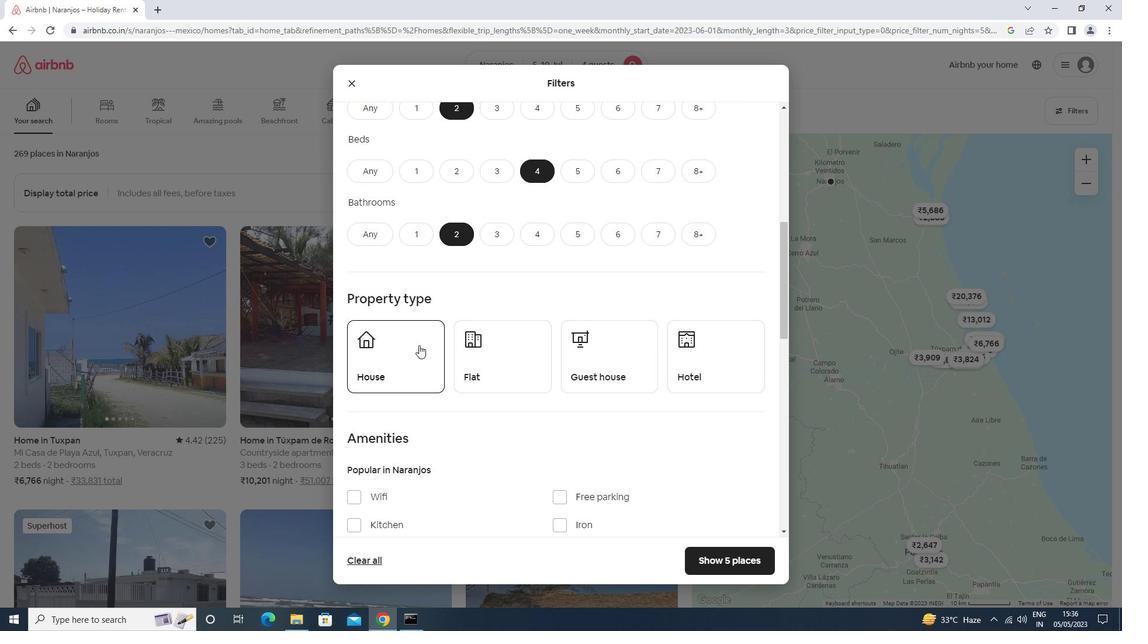 
Action: Mouse pressed left at (509, 364)
Screenshot: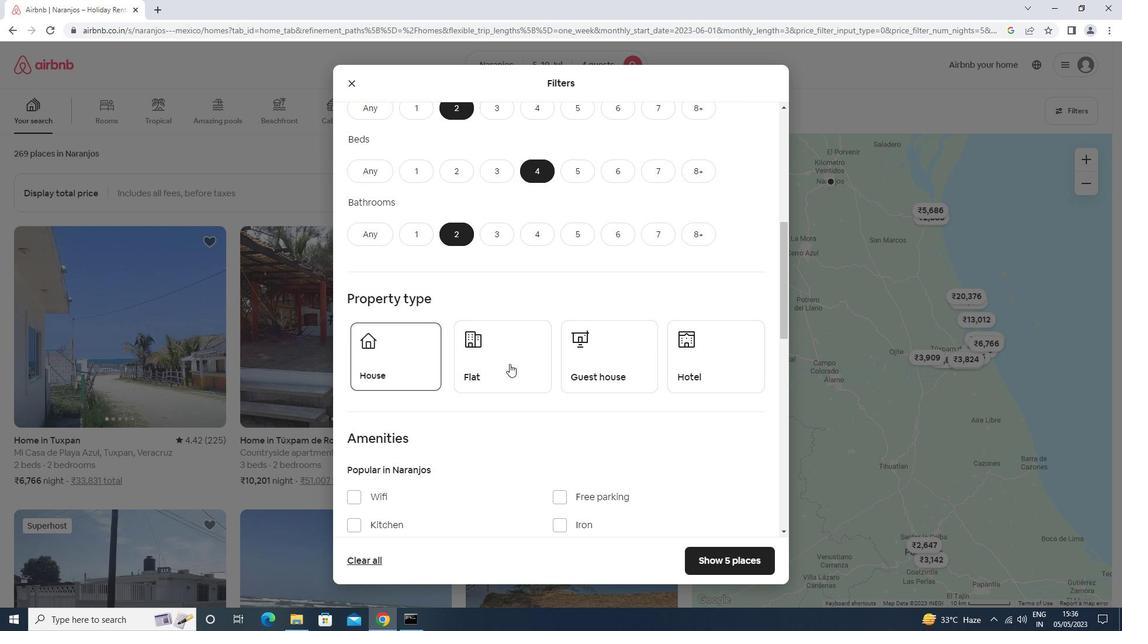 
Action: Mouse moved to (587, 368)
Screenshot: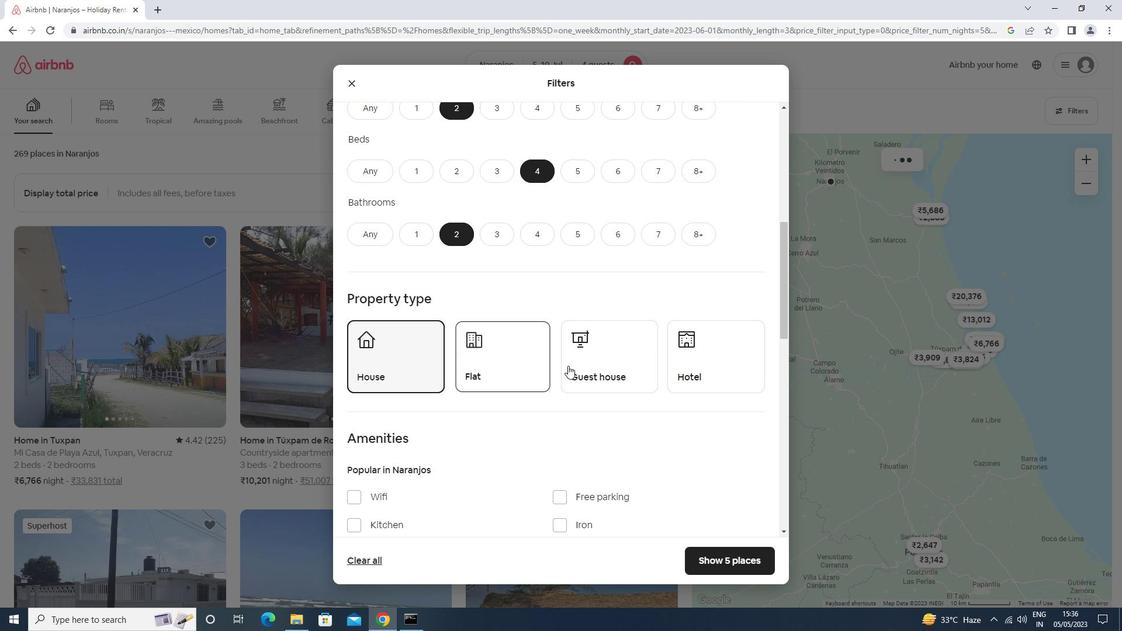 
Action: Mouse pressed left at (587, 368)
Screenshot: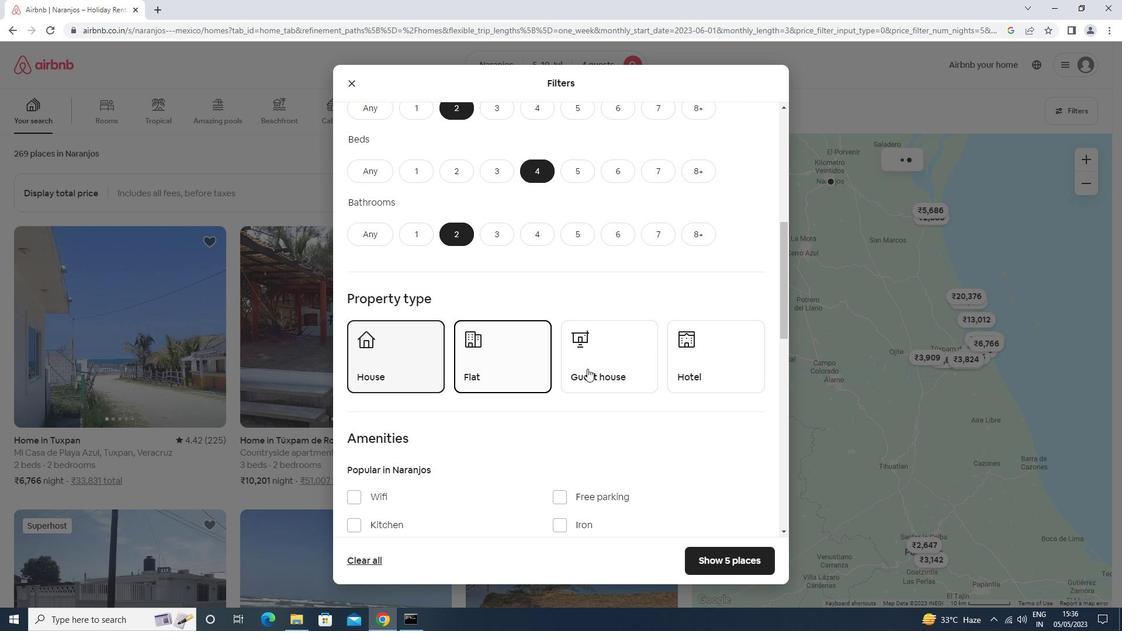 
Action: Mouse moved to (653, 454)
Screenshot: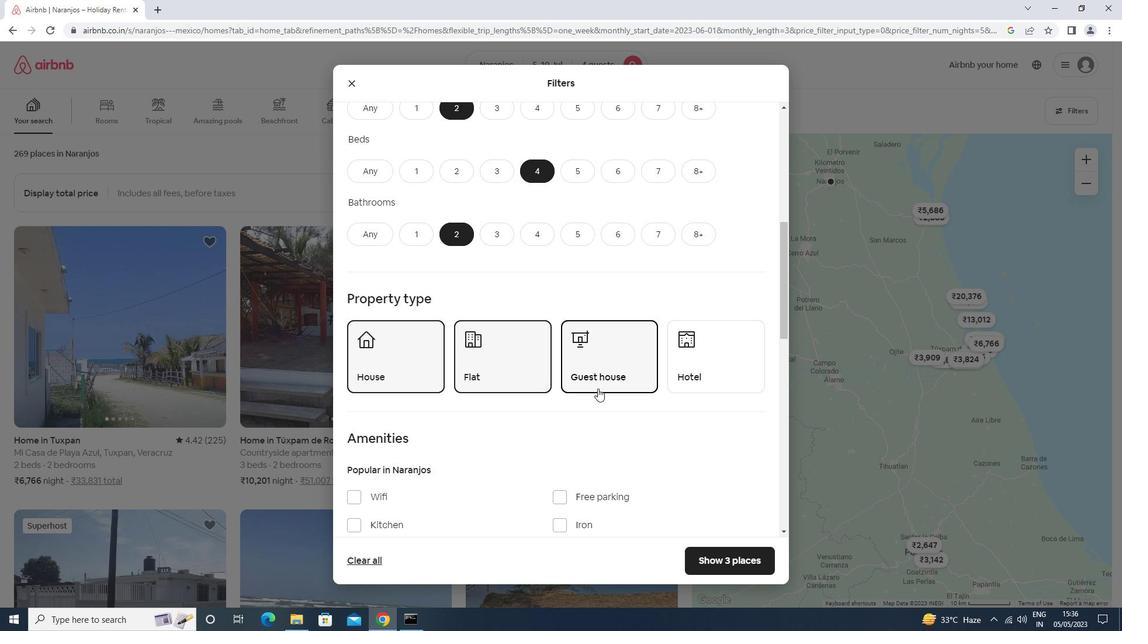 
Action: Mouse scrolled (653, 453) with delta (0, 0)
Screenshot: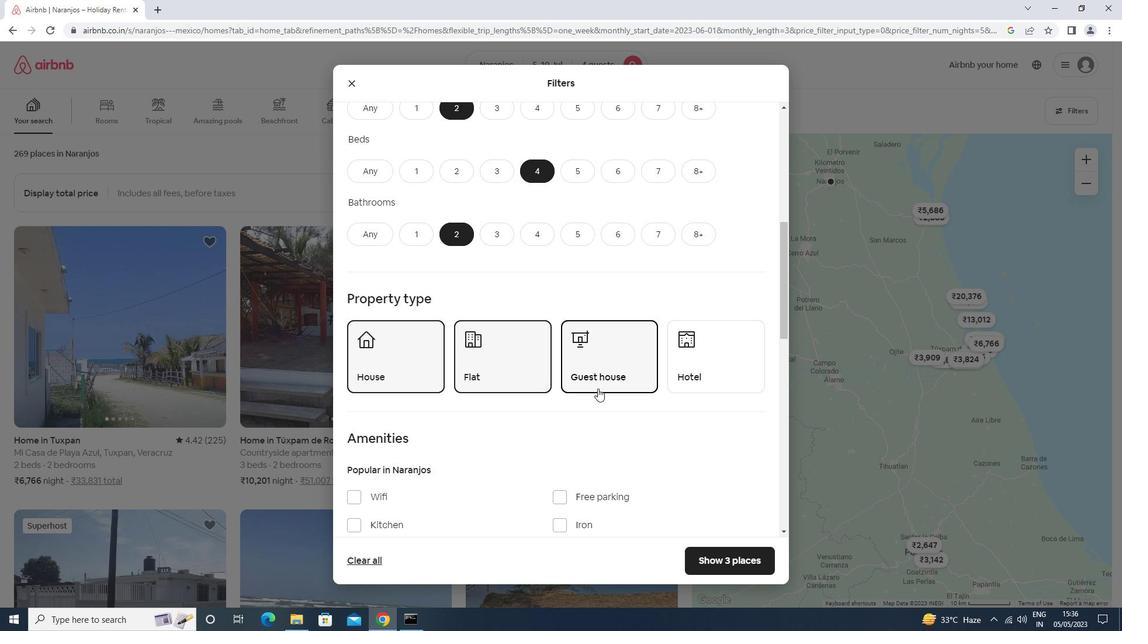 
Action: Mouse moved to (659, 458)
Screenshot: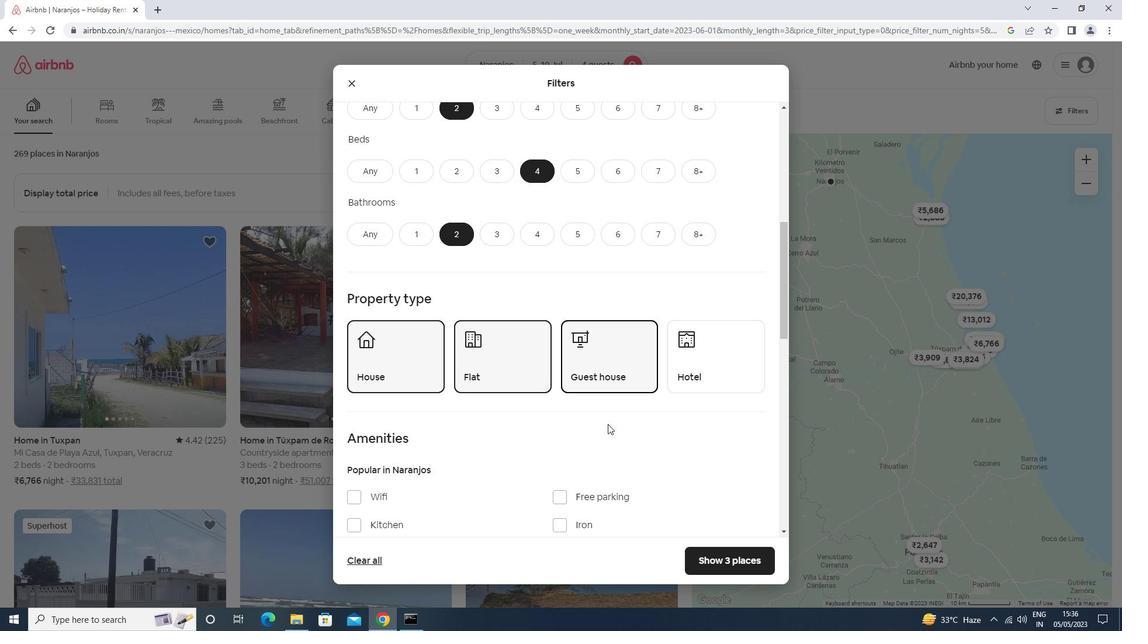 
Action: Mouse scrolled (659, 457) with delta (0, 0)
Screenshot: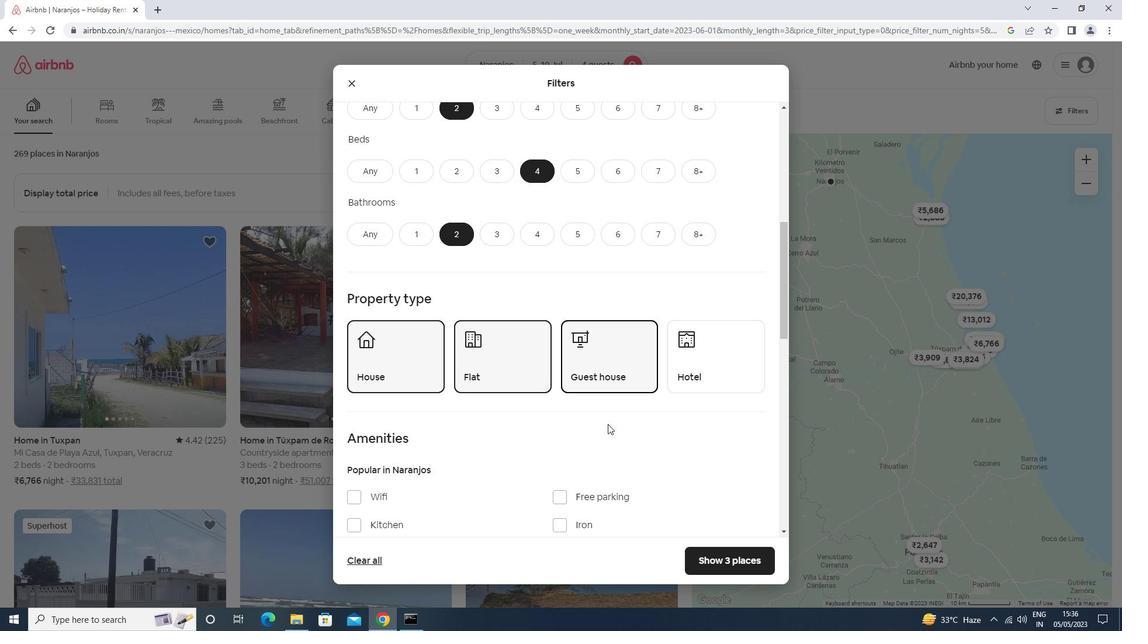 
Action: Mouse moved to (662, 458)
Screenshot: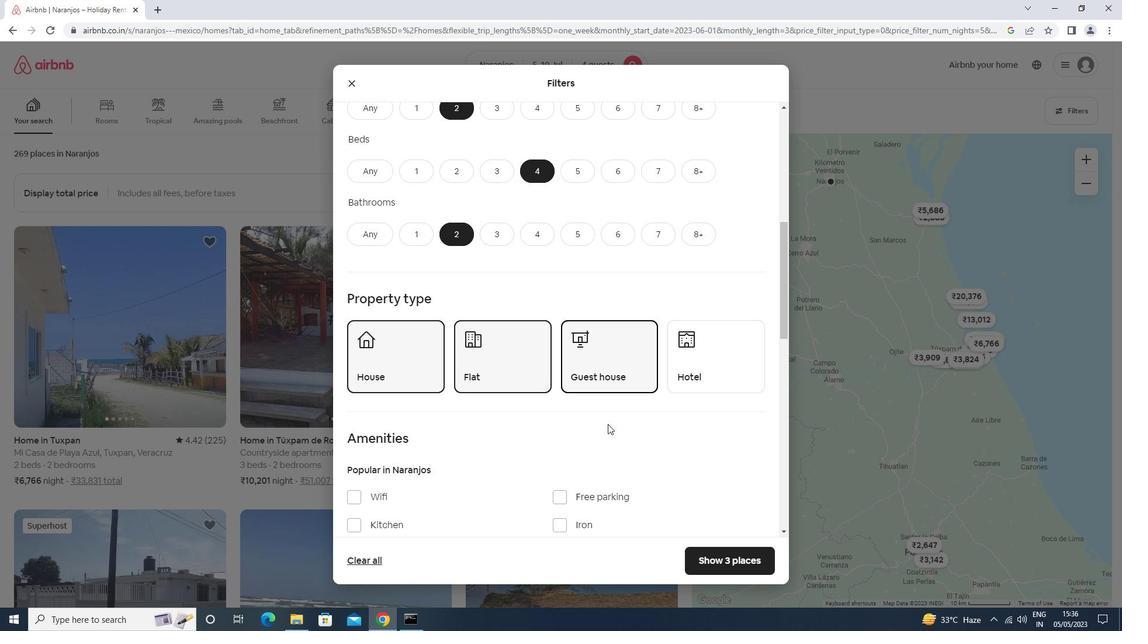
Action: Mouse scrolled (662, 458) with delta (0, 0)
Screenshot: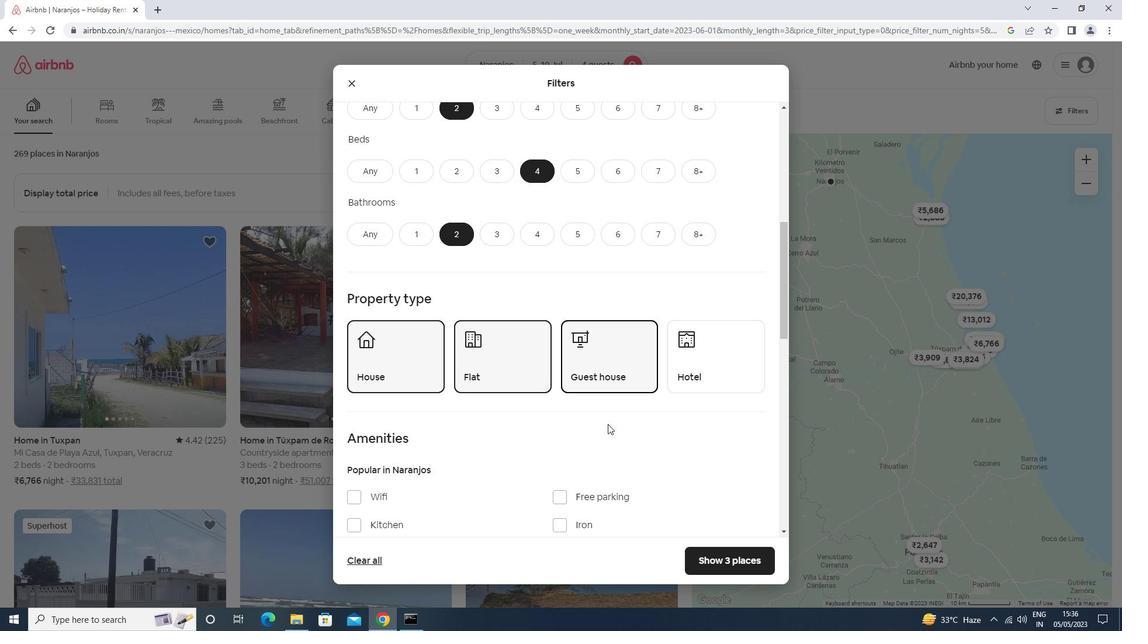 
Action: Mouse moved to (662, 458)
Screenshot: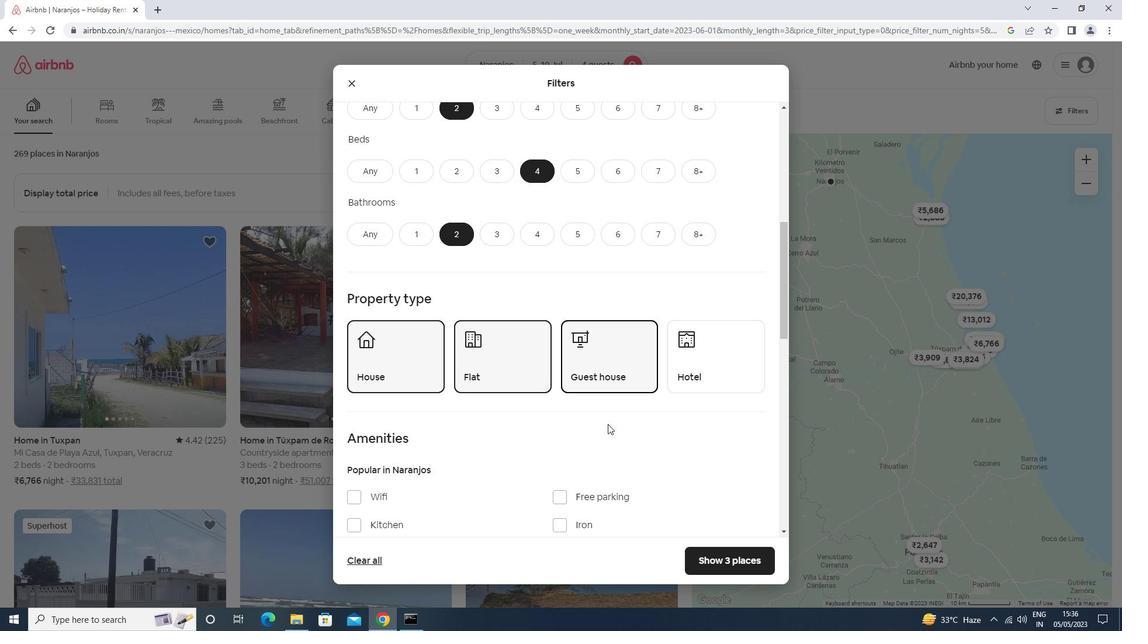 
Action: Mouse scrolled (662, 458) with delta (0, 0)
Screenshot: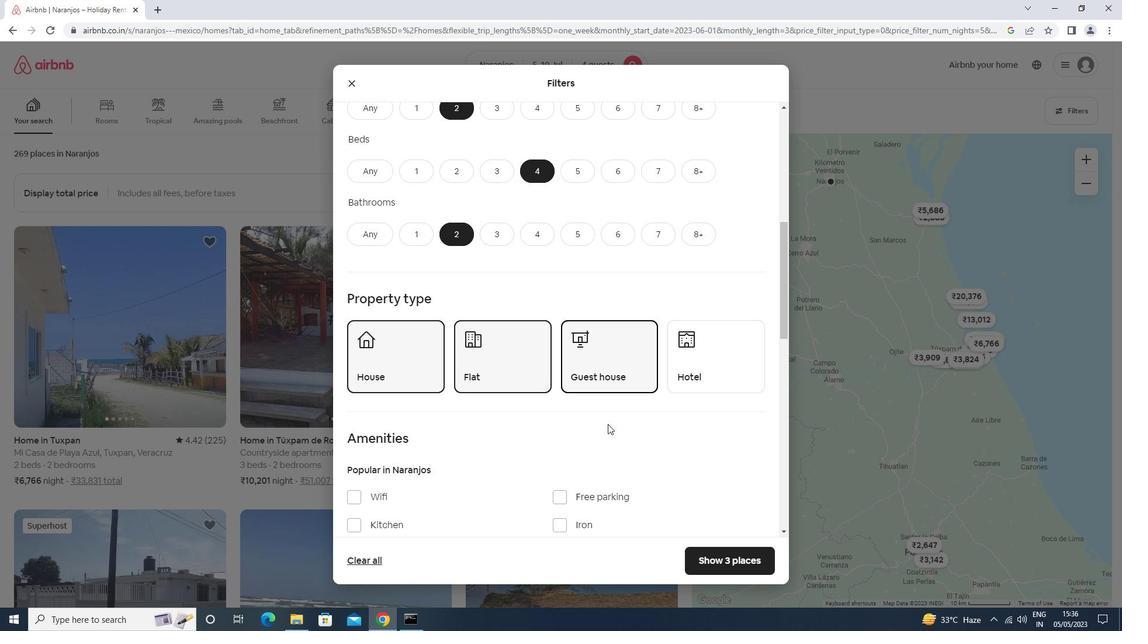 
Action: Mouse moved to (732, 478)
Screenshot: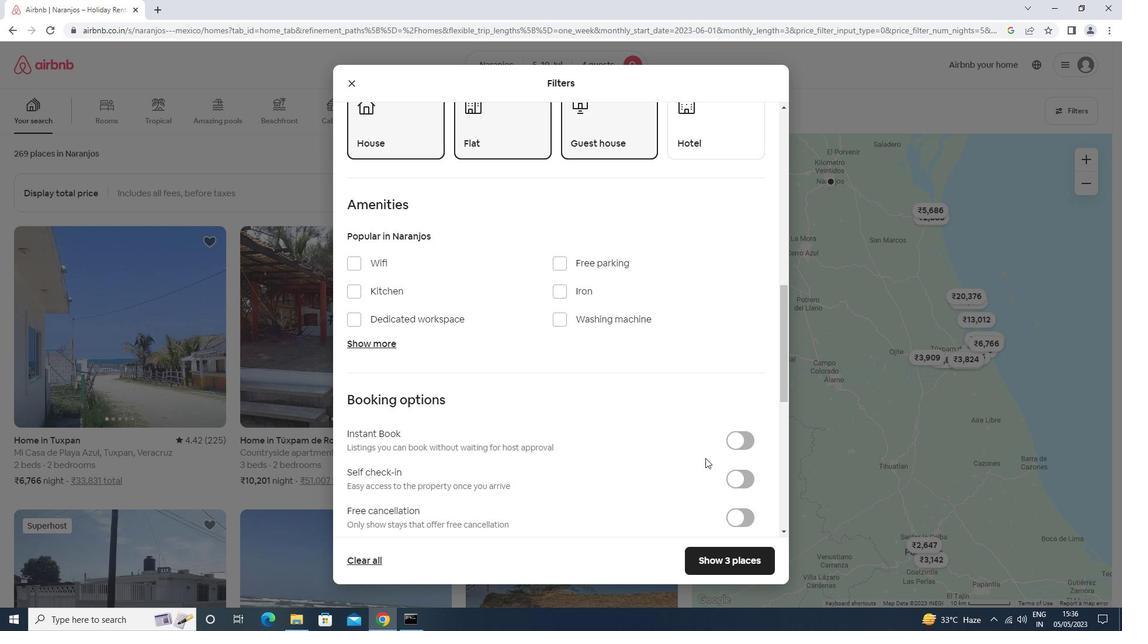 
Action: Mouse pressed left at (732, 478)
Screenshot: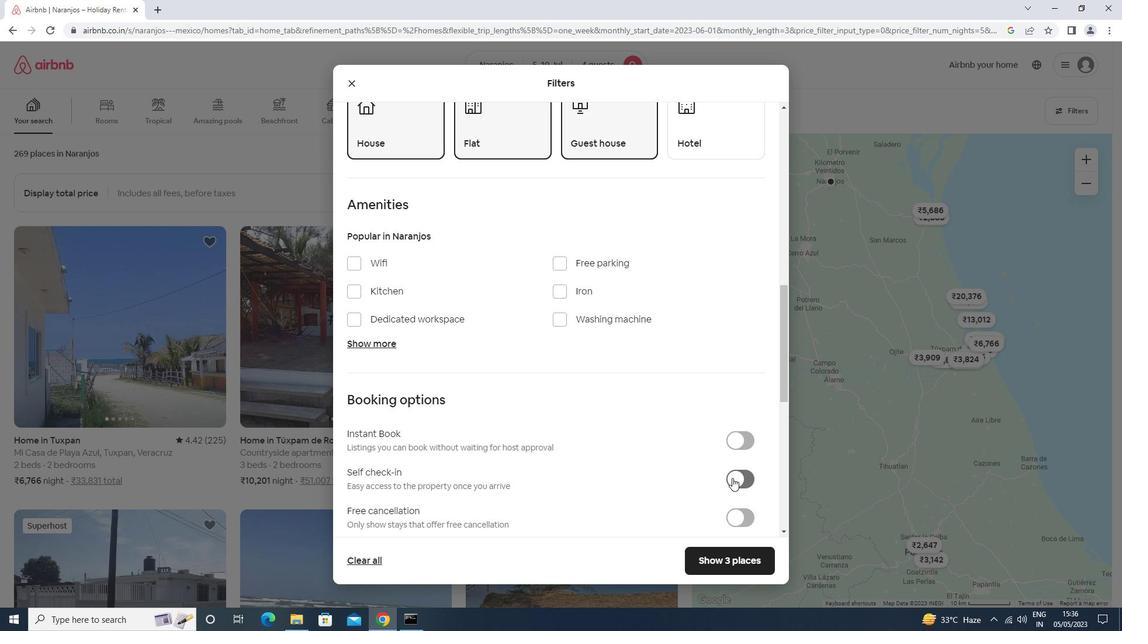
Action: Mouse moved to (731, 477)
Screenshot: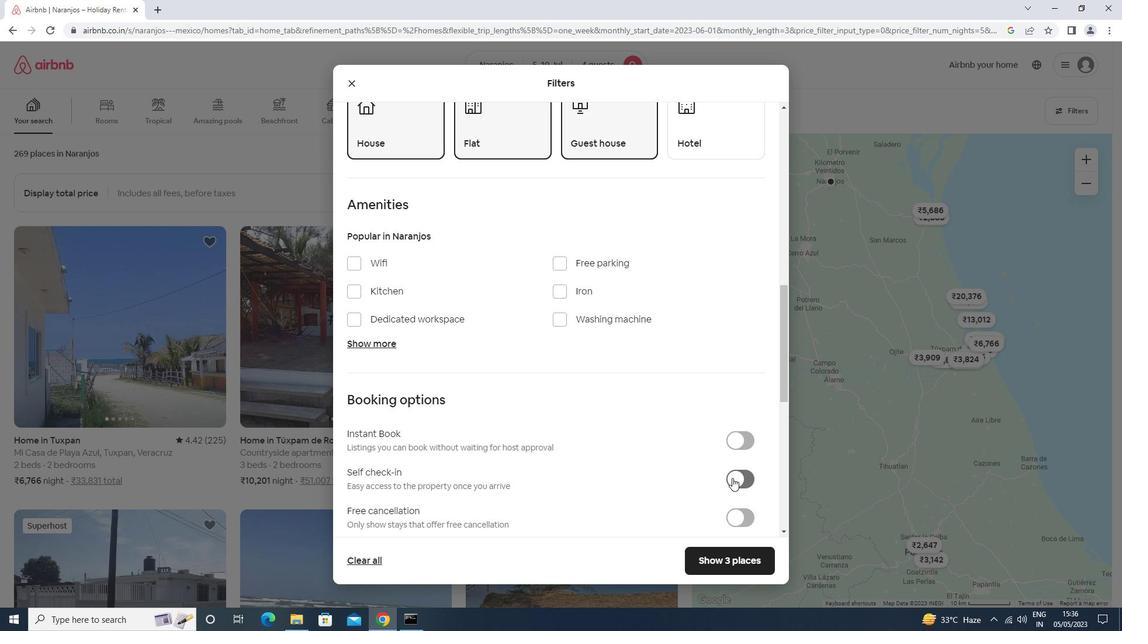 
Action: Mouse scrolled (731, 476) with delta (0, 0)
Screenshot: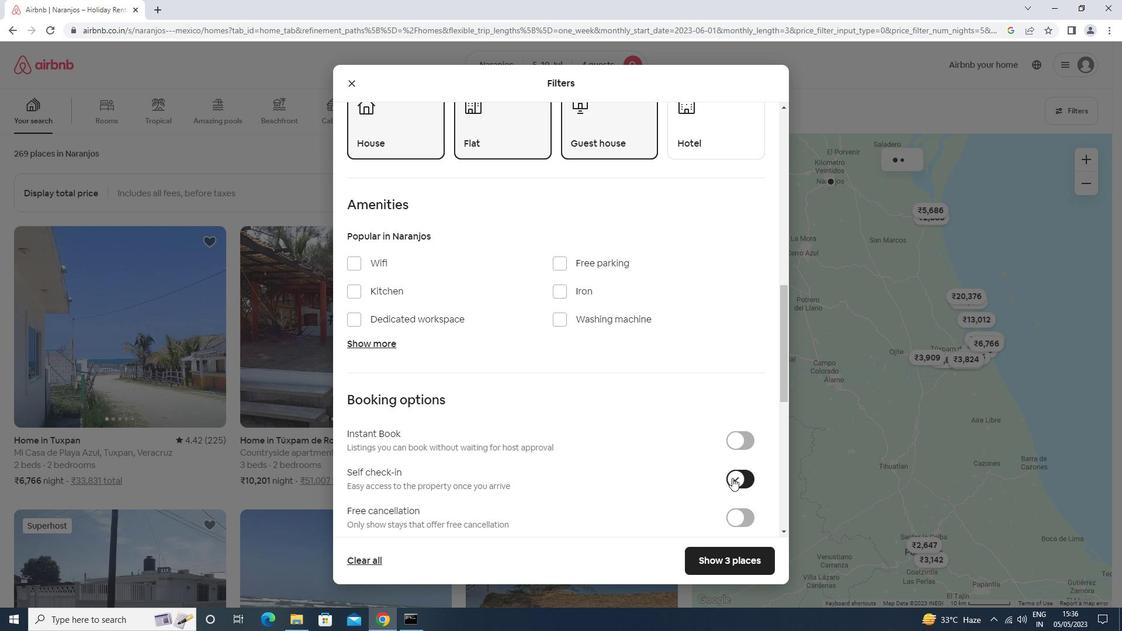 
Action: Mouse moved to (731, 477)
Screenshot: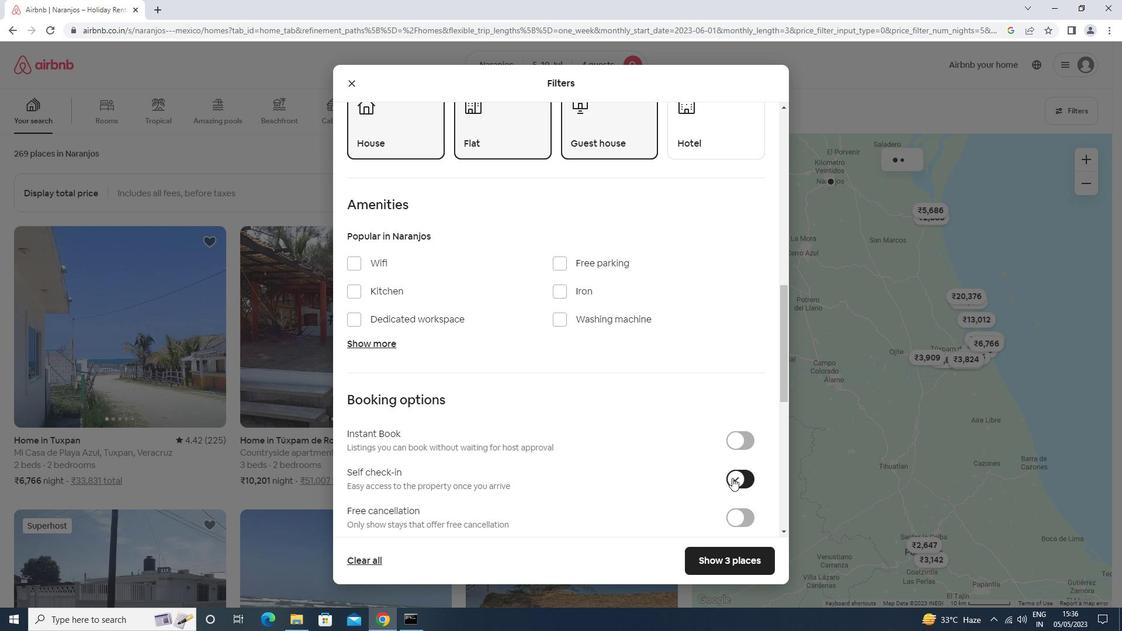 
Action: Mouse scrolled (731, 476) with delta (0, 0)
Screenshot: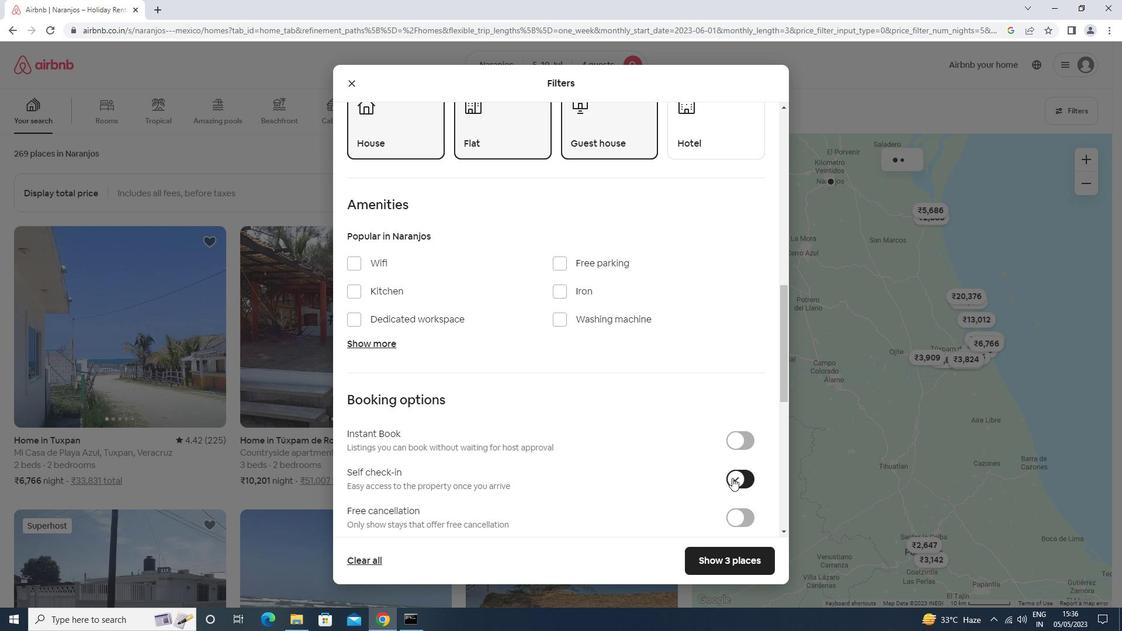 
Action: Mouse scrolled (731, 476) with delta (0, -1)
Screenshot: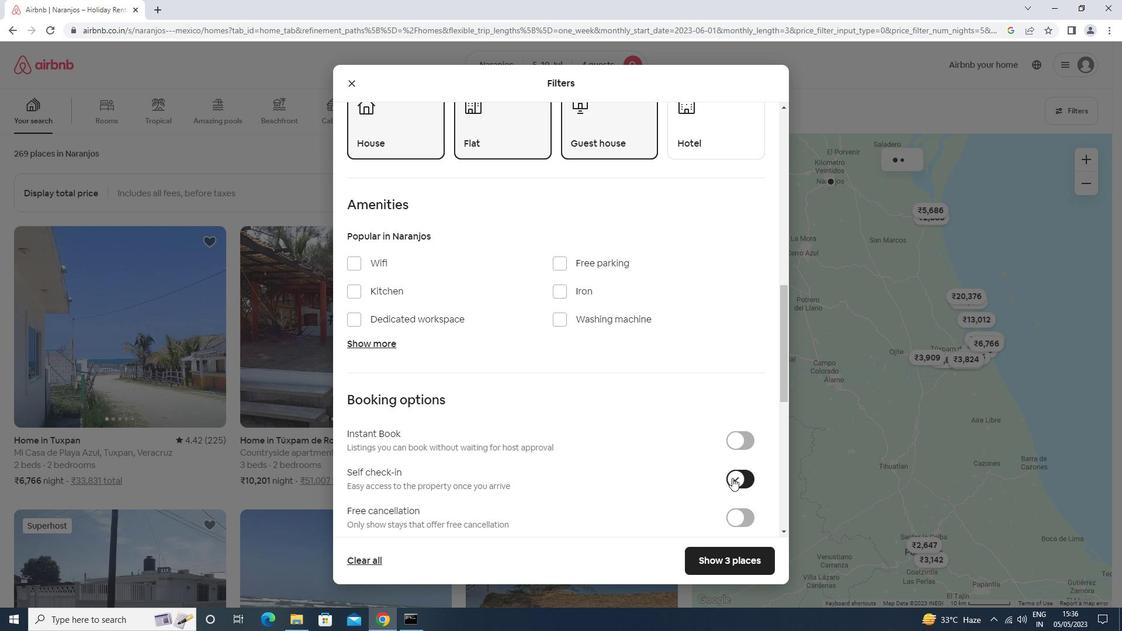 
Action: Mouse scrolled (731, 476) with delta (0, 0)
Screenshot: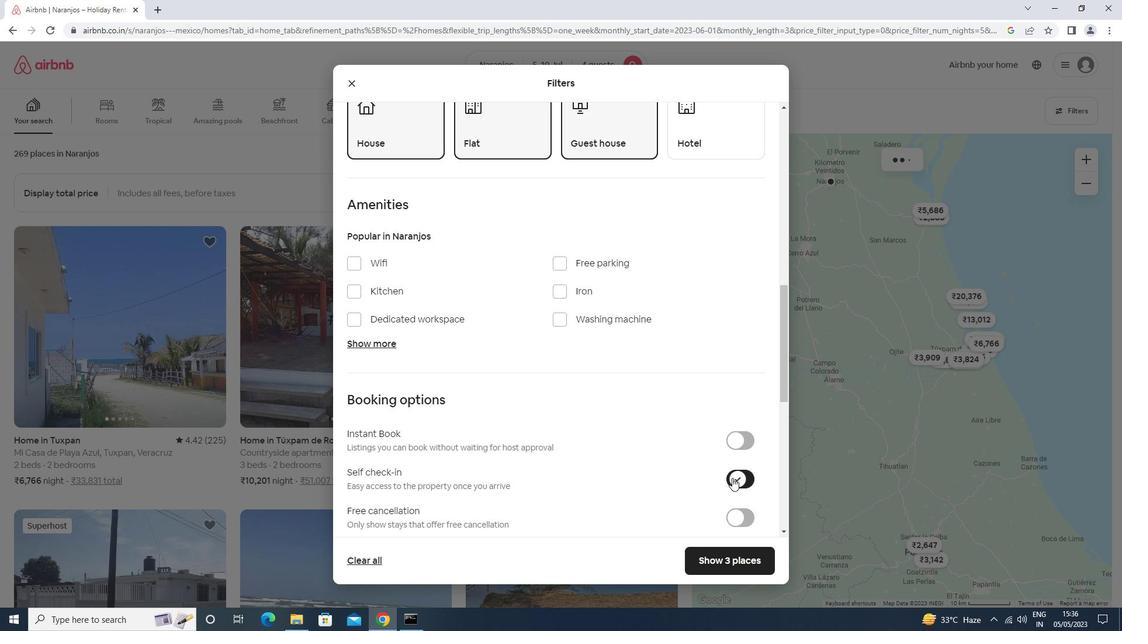 
Action: Mouse scrolled (731, 476) with delta (0, 0)
Screenshot: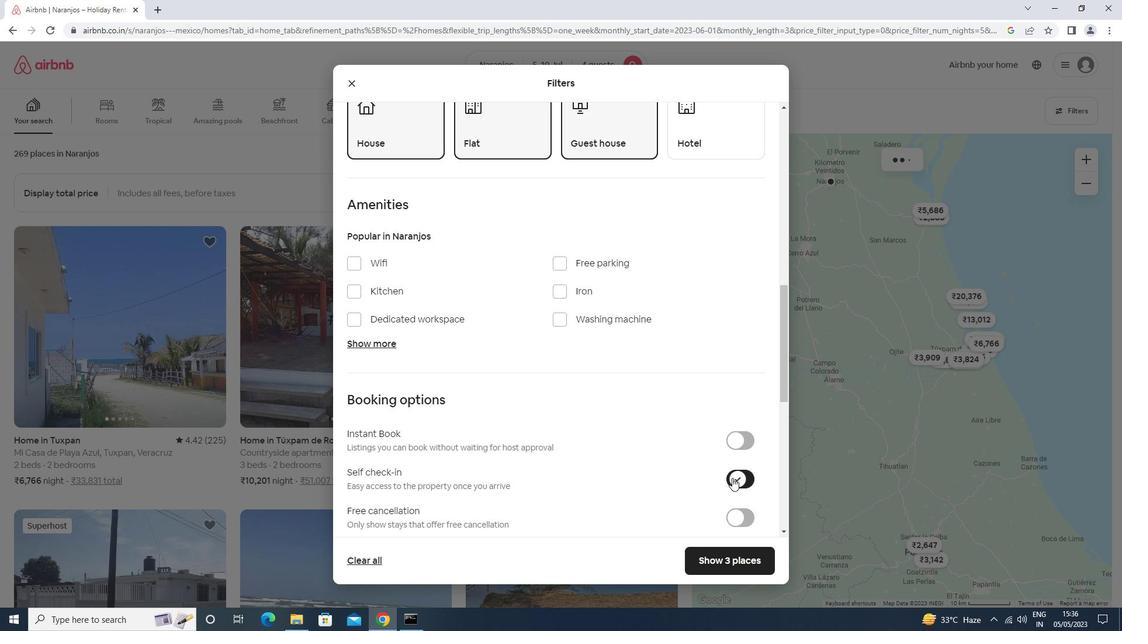 
Action: Mouse scrolled (731, 476) with delta (0, 0)
Screenshot: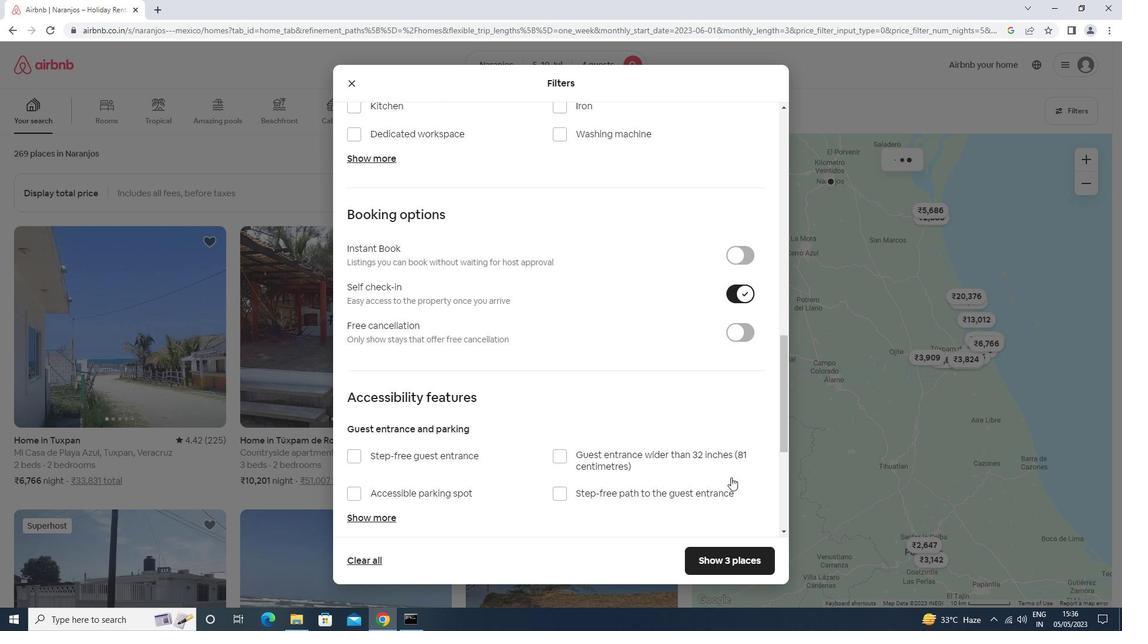 
Action: Mouse scrolled (731, 476) with delta (0, 0)
Screenshot: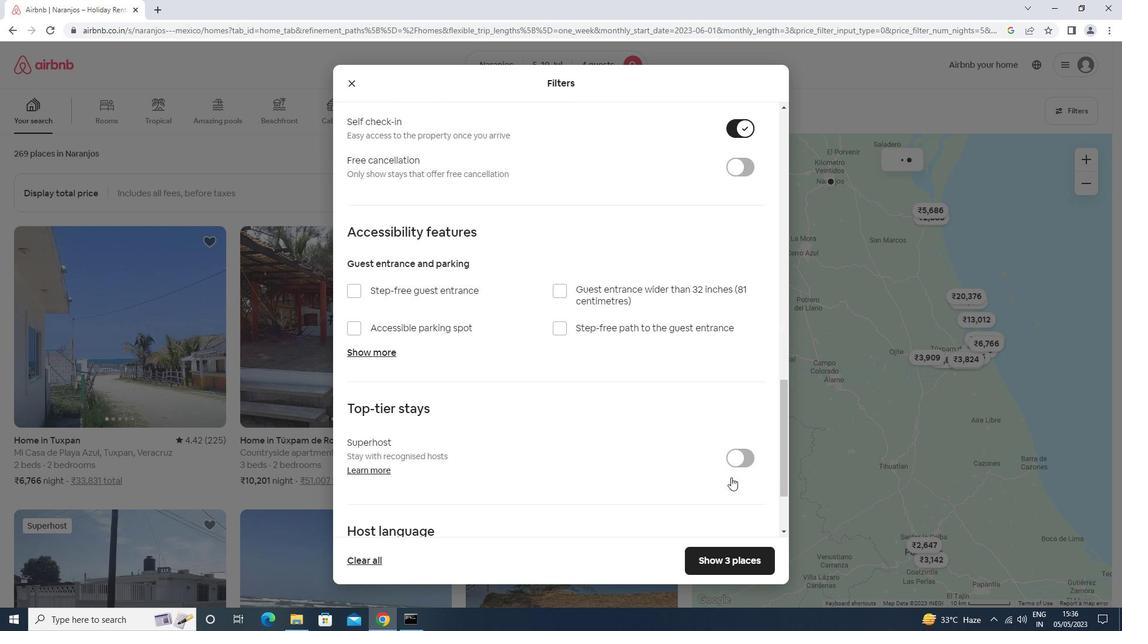 
Action: Mouse scrolled (731, 476) with delta (0, 0)
Screenshot: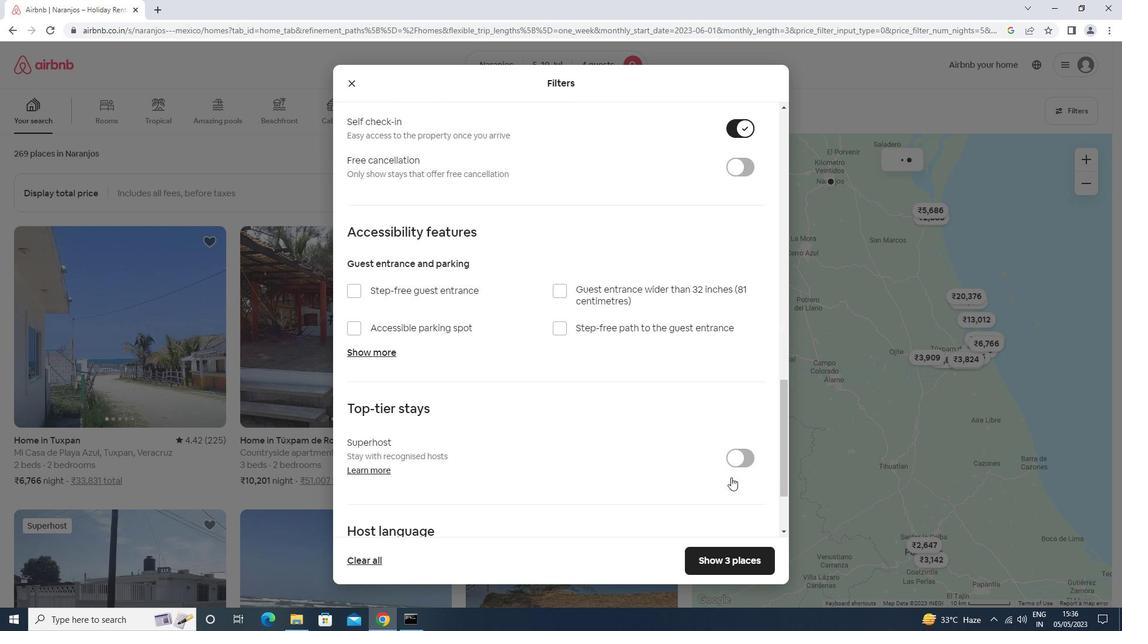 
Action: Mouse scrolled (731, 476) with delta (0, 0)
Screenshot: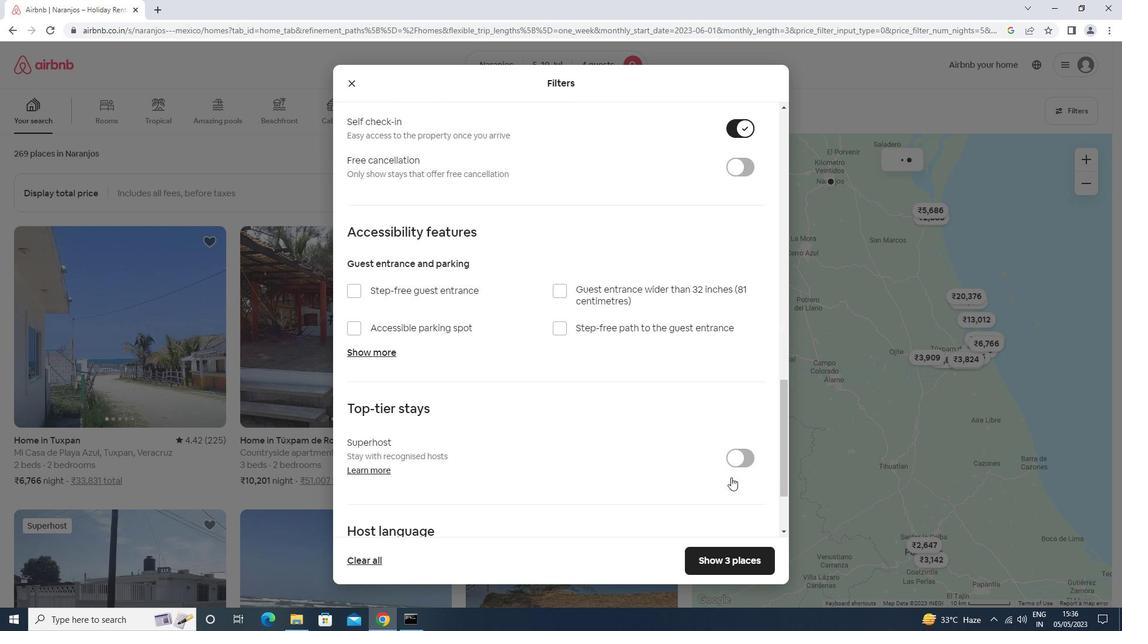 
Action: Mouse scrolled (731, 478) with delta (0, 0)
Screenshot: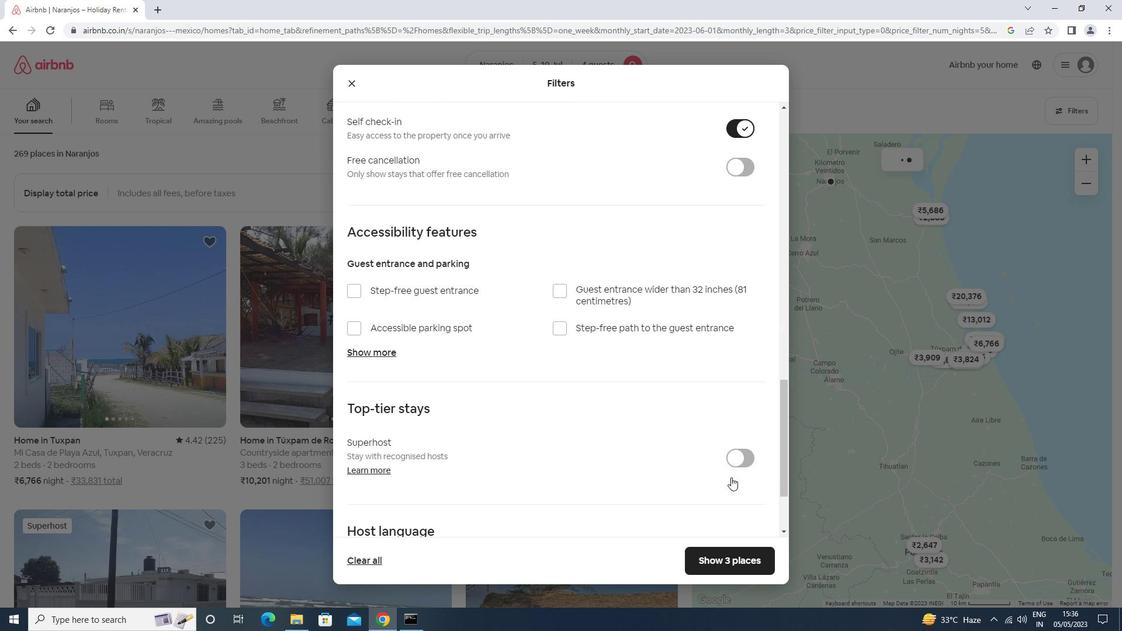
Action: Mouse scrolled (731, 476) with delta (0, 0)
Screenshot: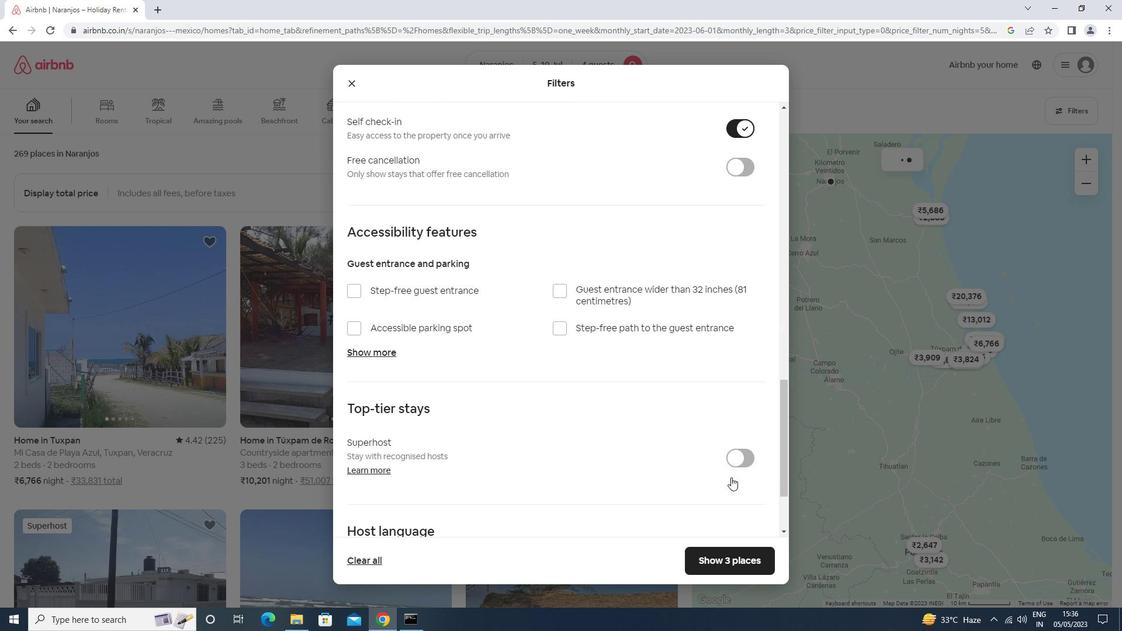 
Action: Mouse moved to (400, 448)
Screenshot: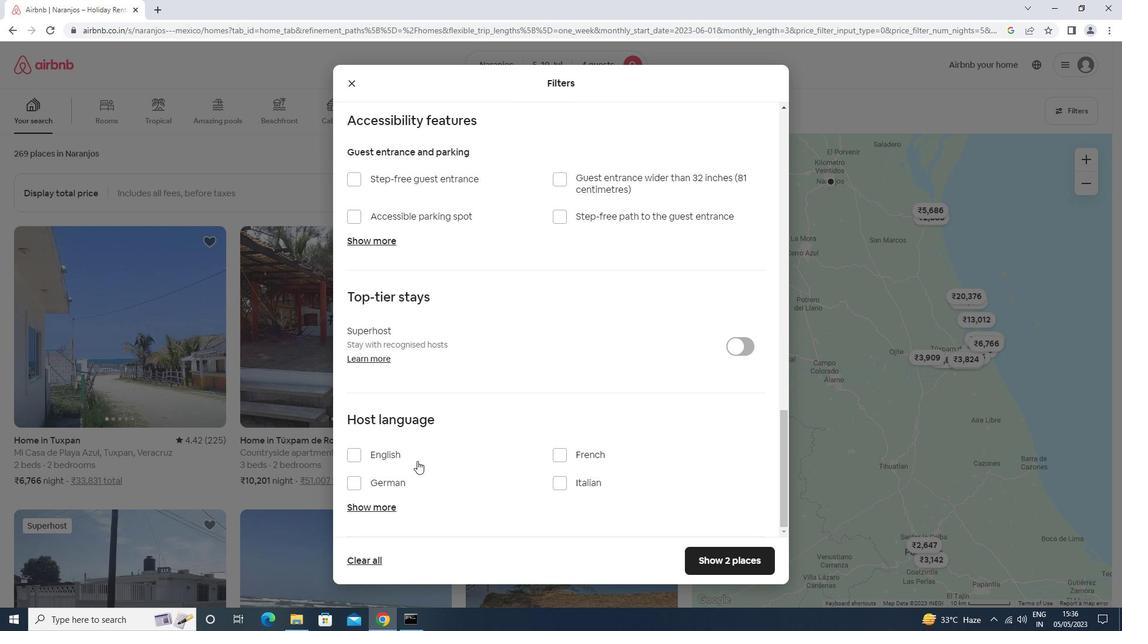 
Action: Mouse pressed left at (400, 448)
Screenshot: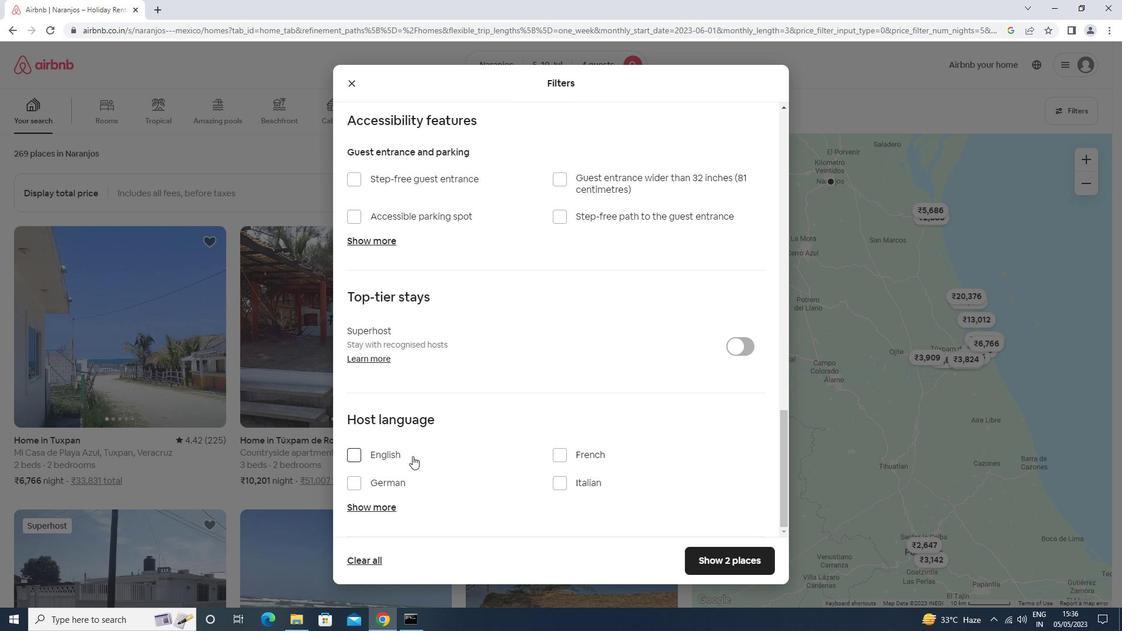
Action: Mouse moved to (714, 557)
Screenshot: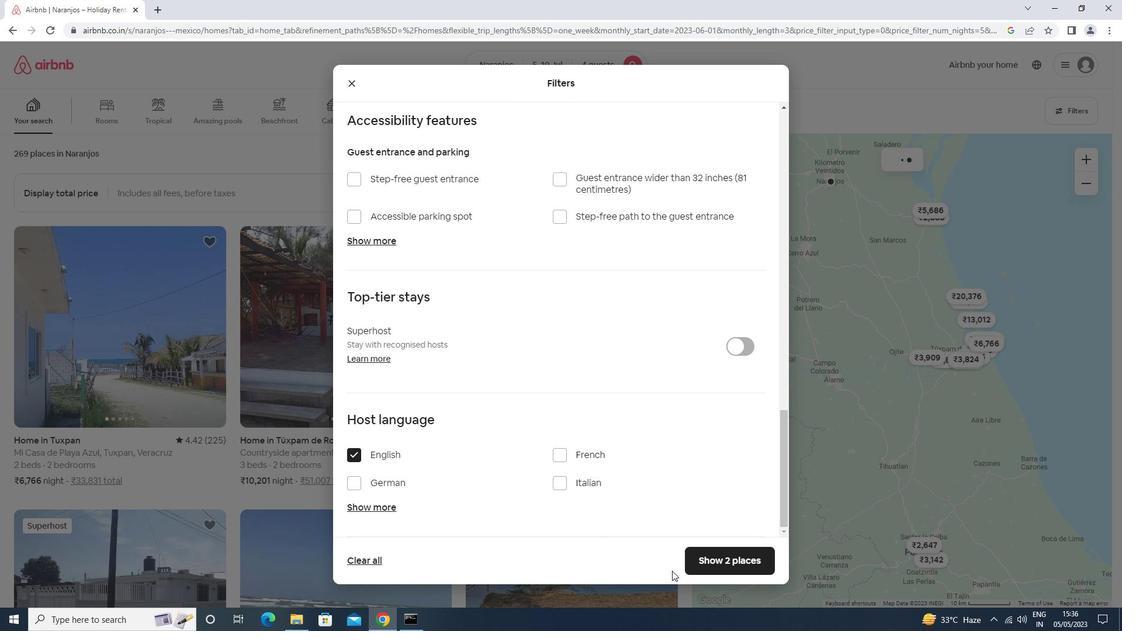 
Action: Mouse pressed left at (714, 557)
Screenshot: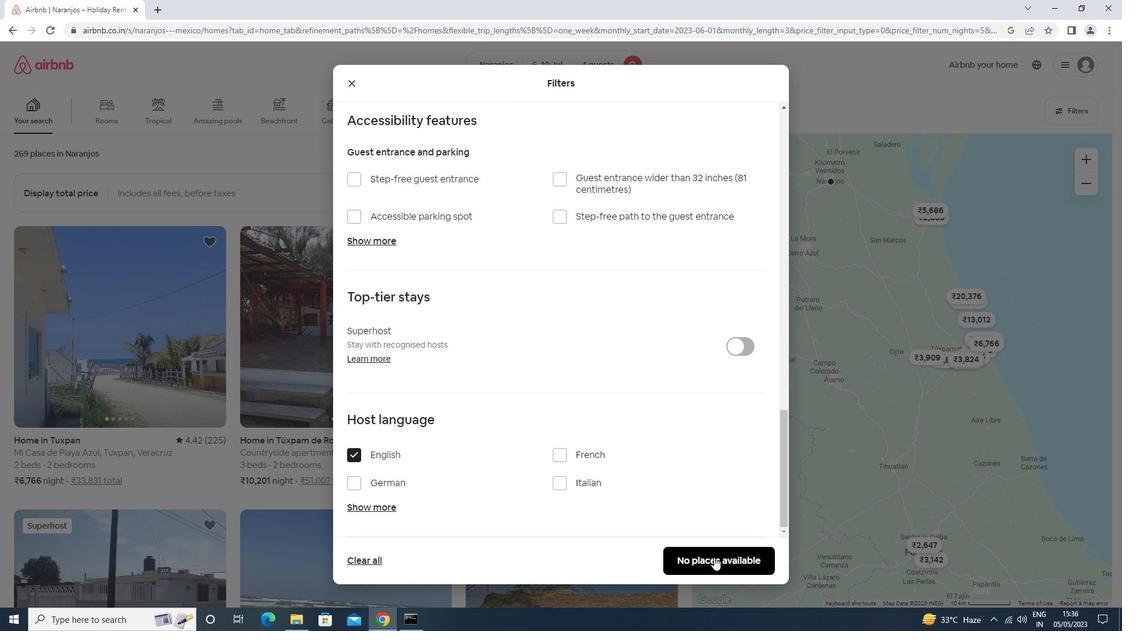 
